 Task: Find connections with filter location Kreuzau with filter topic #customerrelationswith filter profile language German with filter current company Bira 91 with filter school Jobs for young freshers in Vellore with filter industry Forestry and Logging with filter service category Event Photography with filter keywords title Restaurant Chain Executive
Action: Mouse moved to (483, 60)
Screenshot: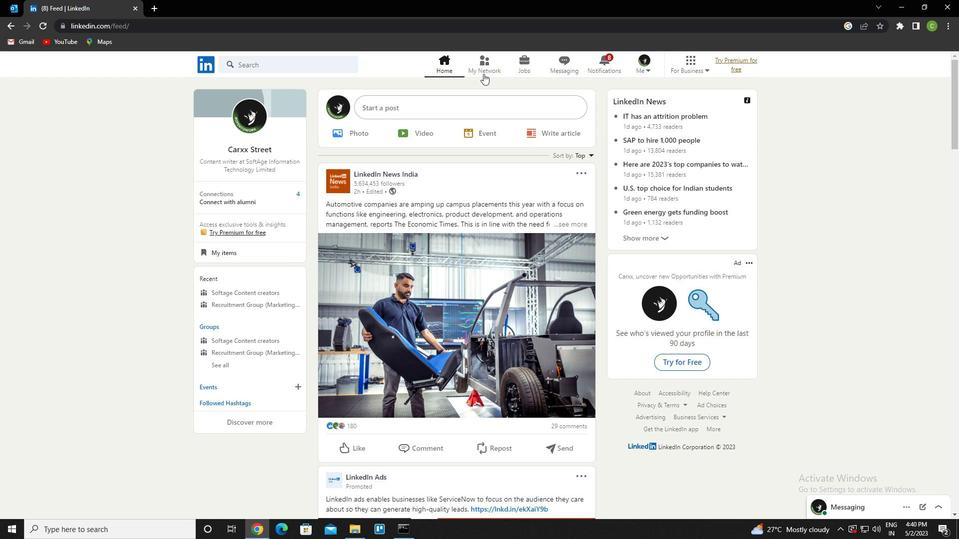 
Action: Mouse pressed left at (483, 60)
Screenshot: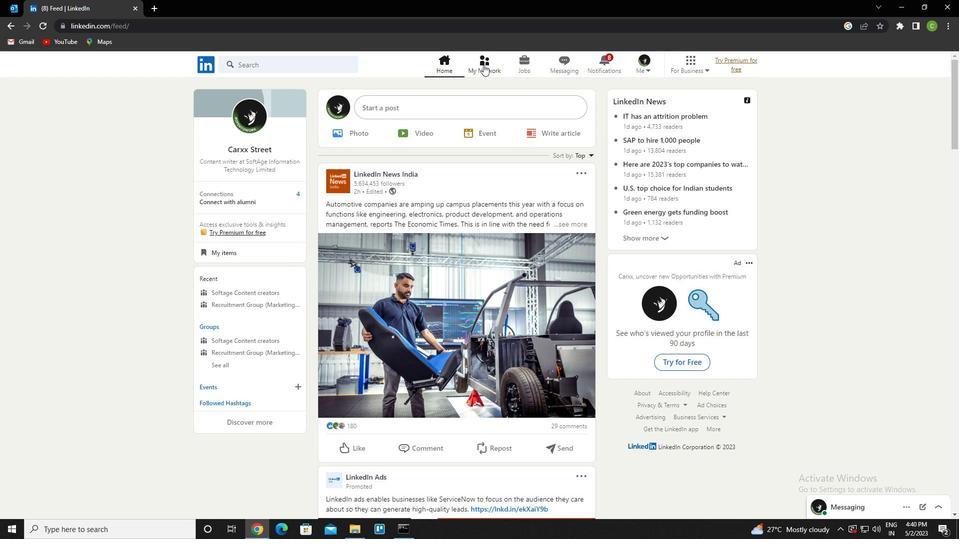 
Action: Mouse moved to (263, 112)
Screenshot: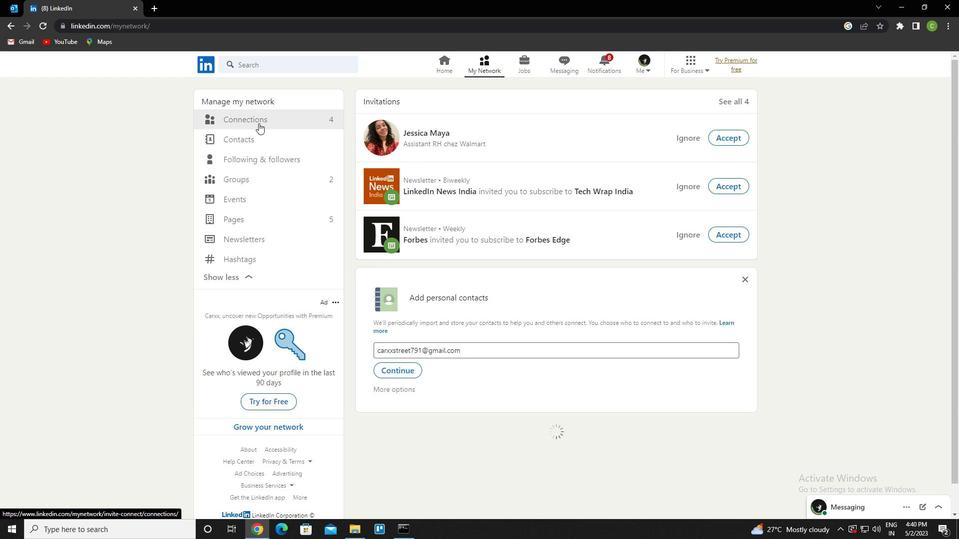 
Action: Mouse pressed left at (263, 112)
Screenshot: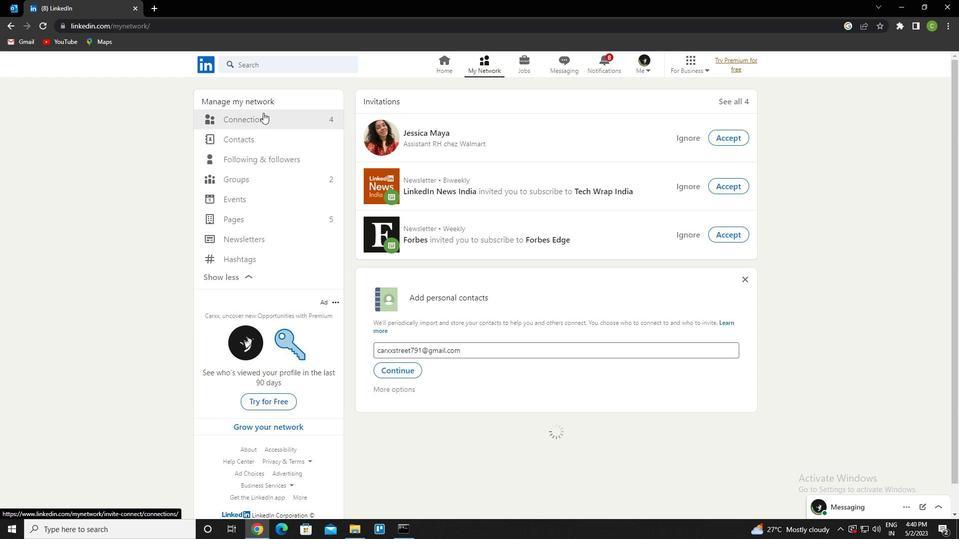 
Action: Mouse moved to (298, 119)
Screenshot: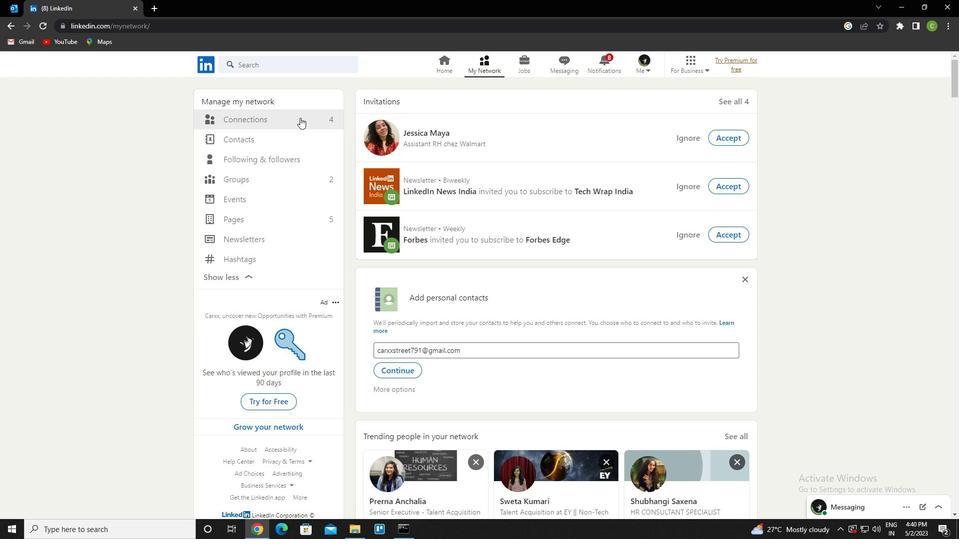 
Action: Mouse pressed left at (298, 119)
Screenshot: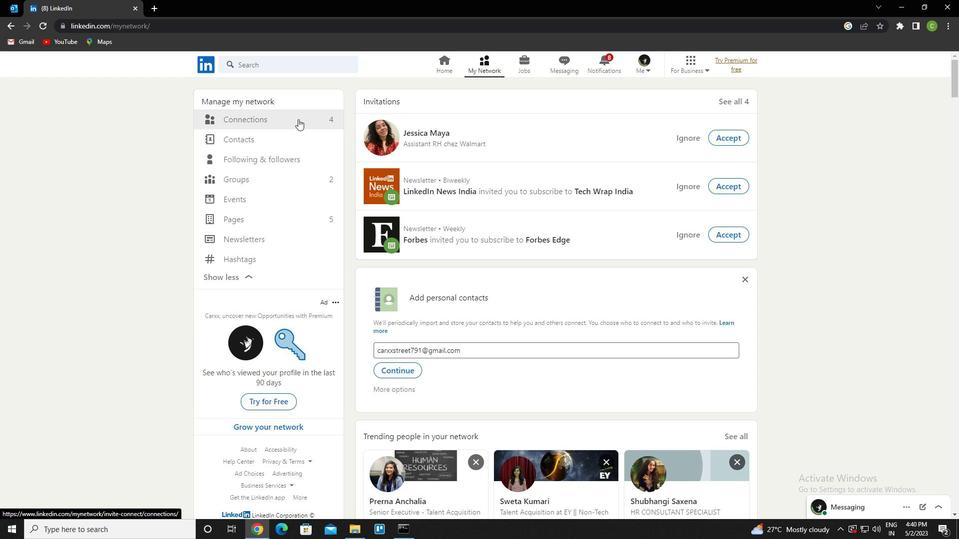 
Action: Mouse moved to (563, 121)
Screenshot: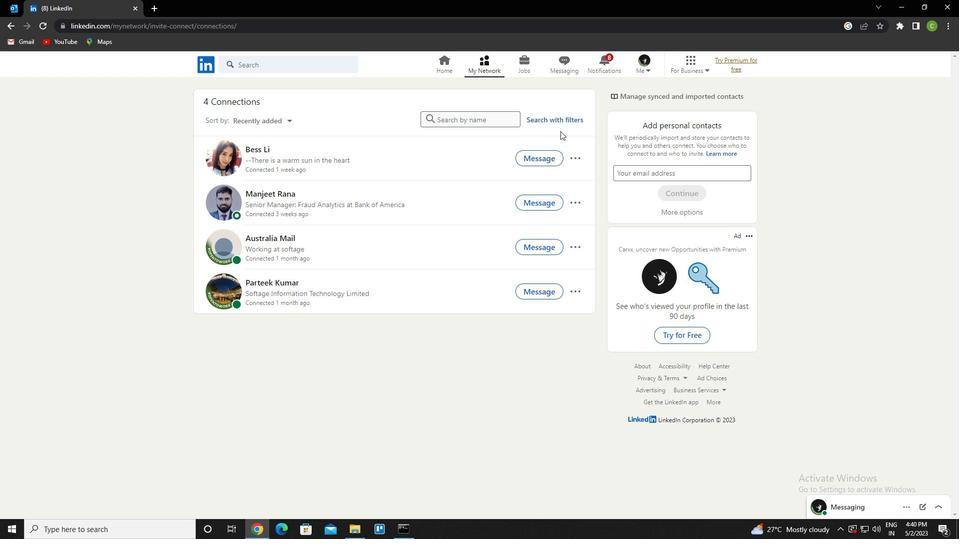 
Action: Mouse pressed left at (563, 121)
Screenshot: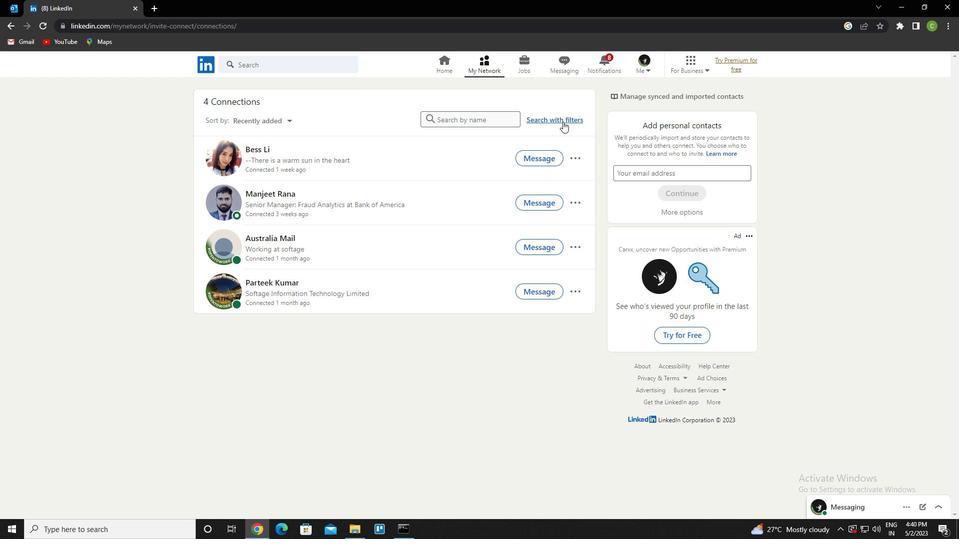 
Action: Mouse moved to (513, 94)
Screenshot: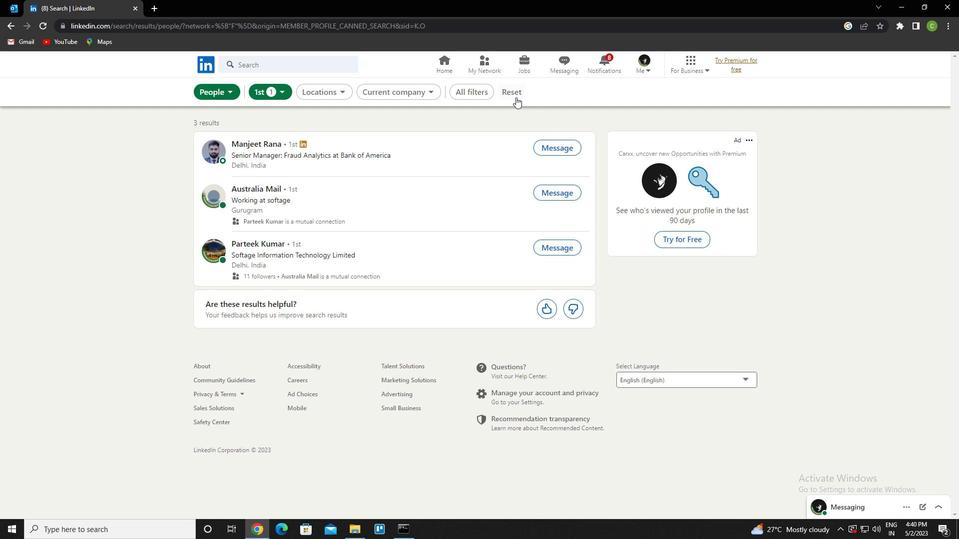 
Action: Mouse pressed left at (513, 94)
Screenshot: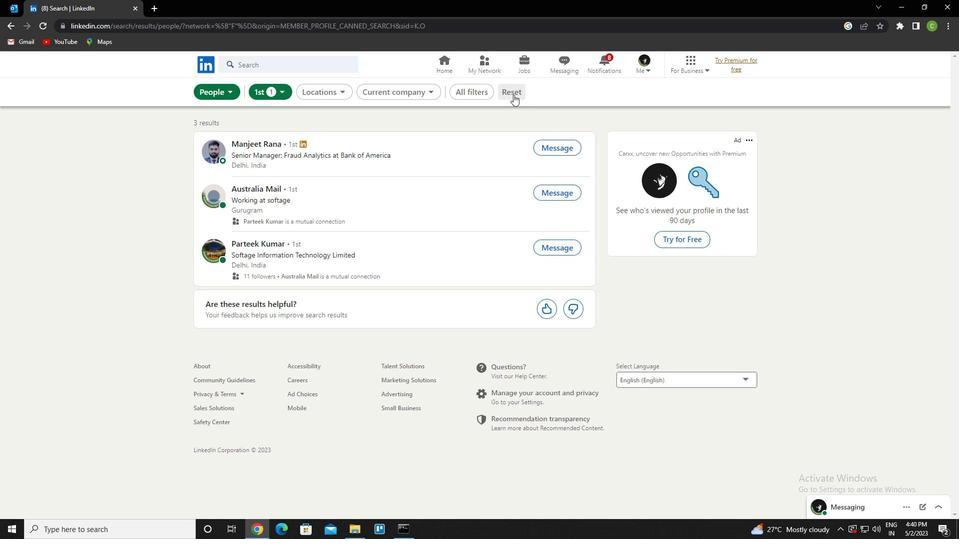 
Action: Mouse moved to (503, 93)
Screenshot: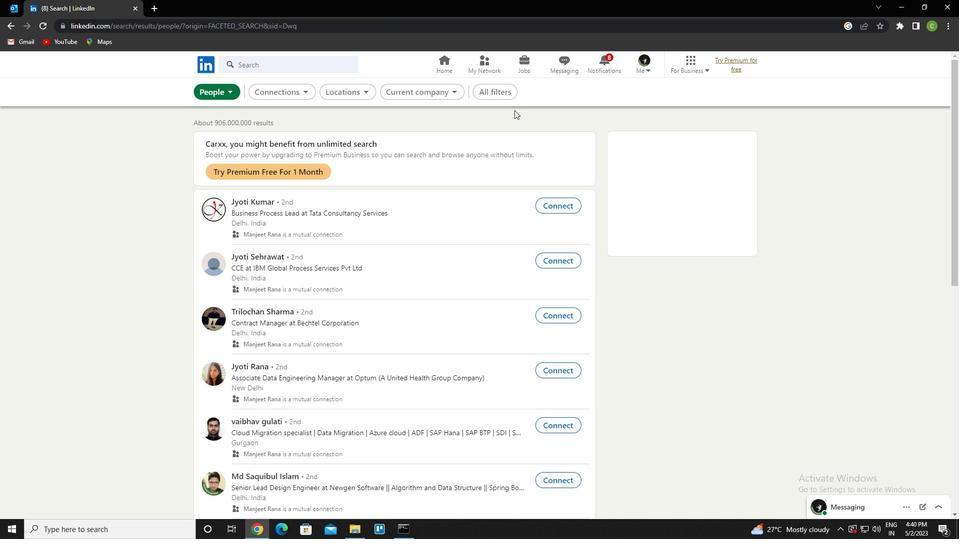
Action: Mouse pressed left at (503, 93)
Screenshot: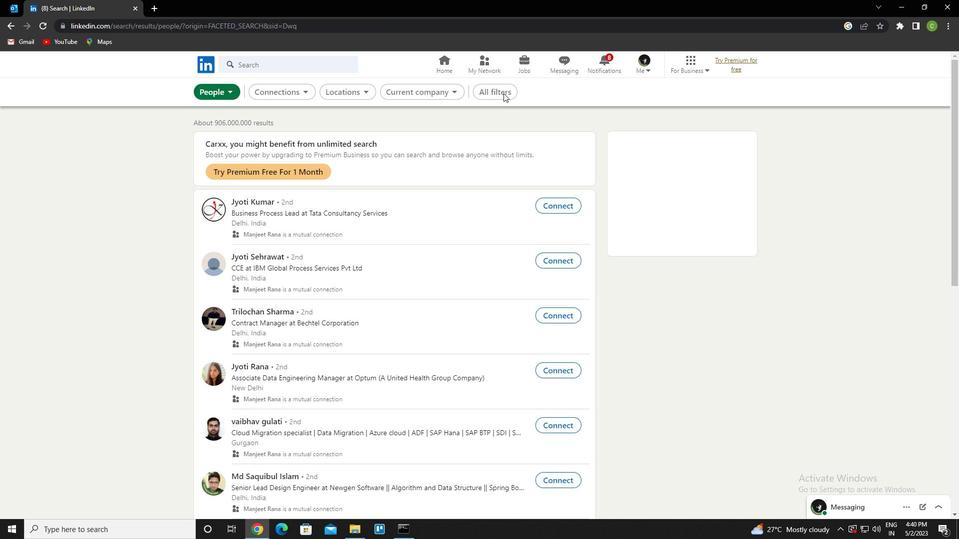 
Action: Mouse moved to (839, 337)
Screenshot: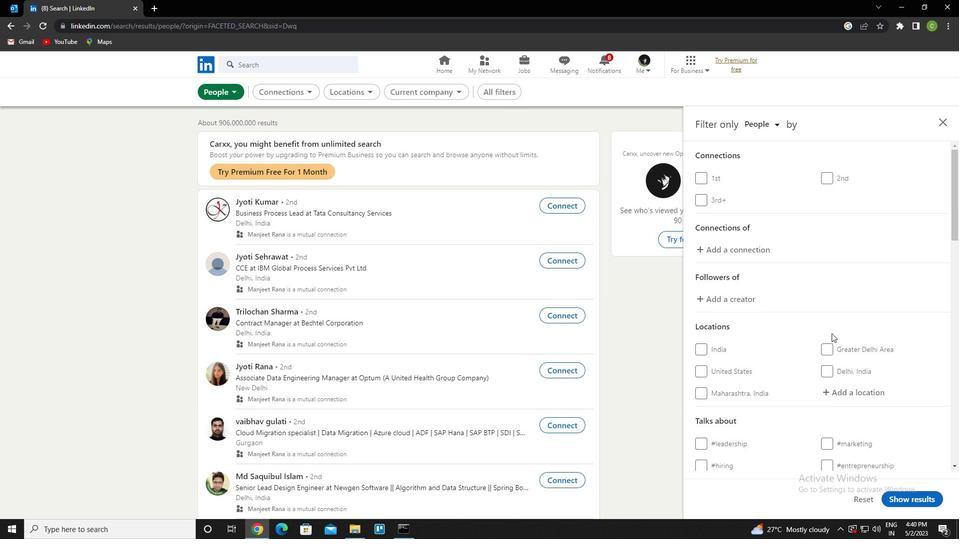
Action: Mouse scrolled (839, 336) with delta (0, 0)
Screenshot: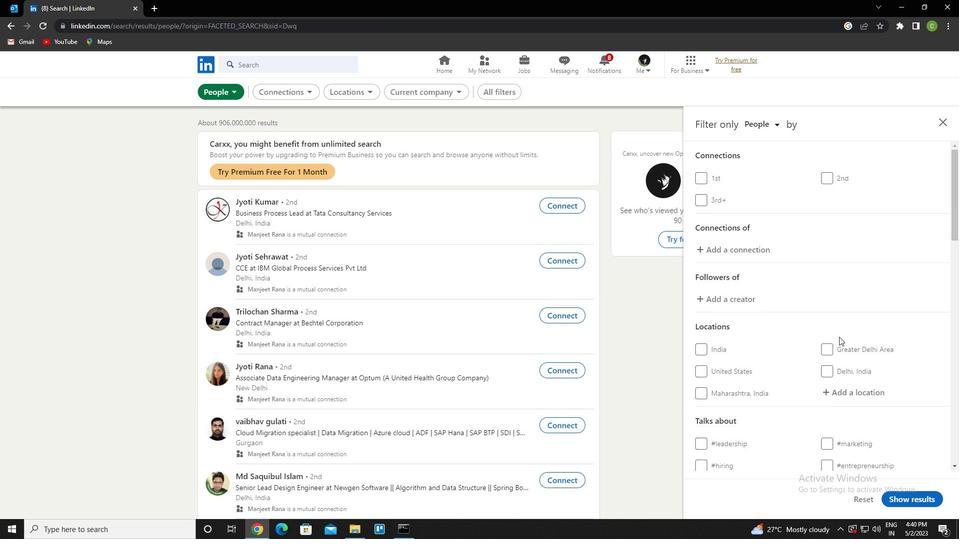 
Action: Mouse scrolled (839, 336) with delta (0, 0)
Screenshot: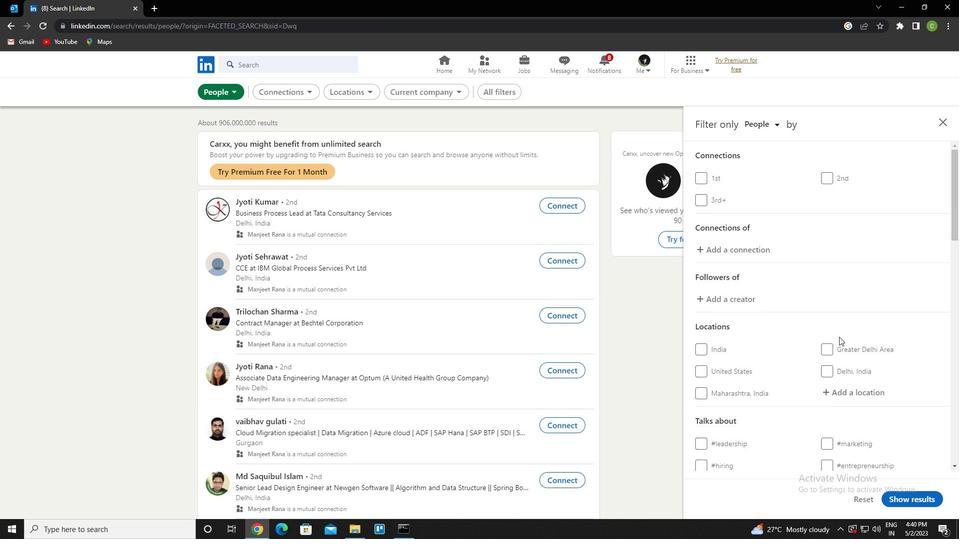 
Action: Mouse moved to (850, 294)
Screenshot: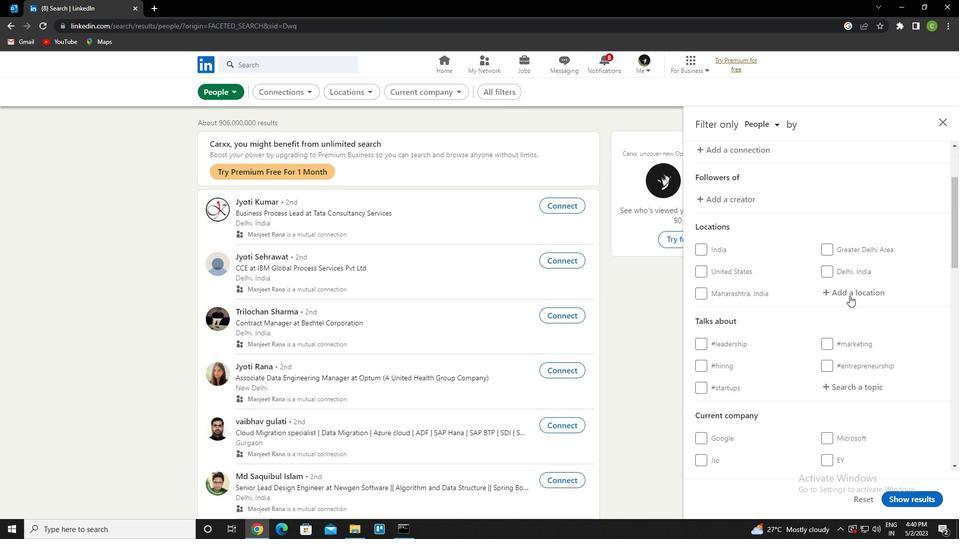 
Action: Mouse pressed left at (850, 294)
Screenshot: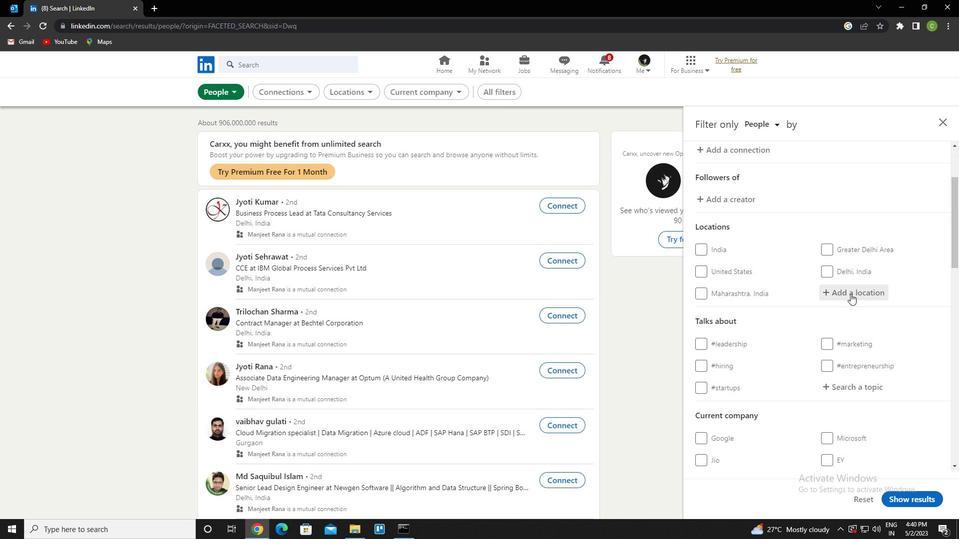 
Action: Key pressed <Key.caps_lock>k<Key.caps_lock>reuzau<Key.down><Key.enter>
Screenshot: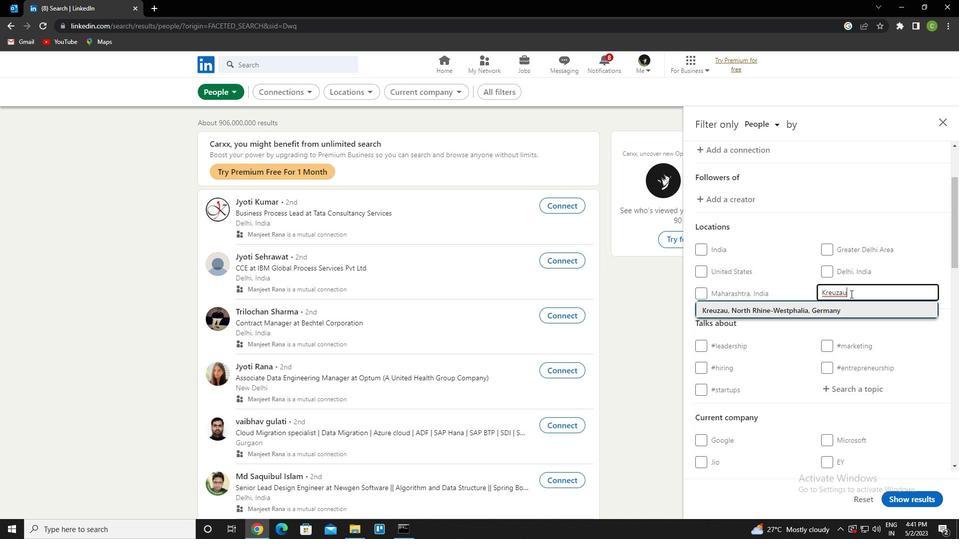 
Action: Mouse scrolled (850, 293) with delta (0, 0)
Screenshot: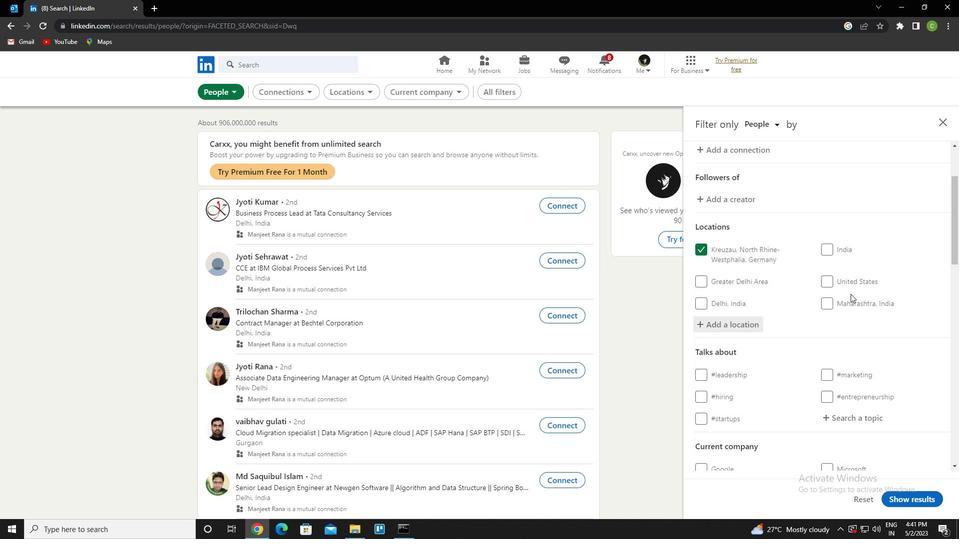
Action: Mouse moved to (848, 366)
Screenshot: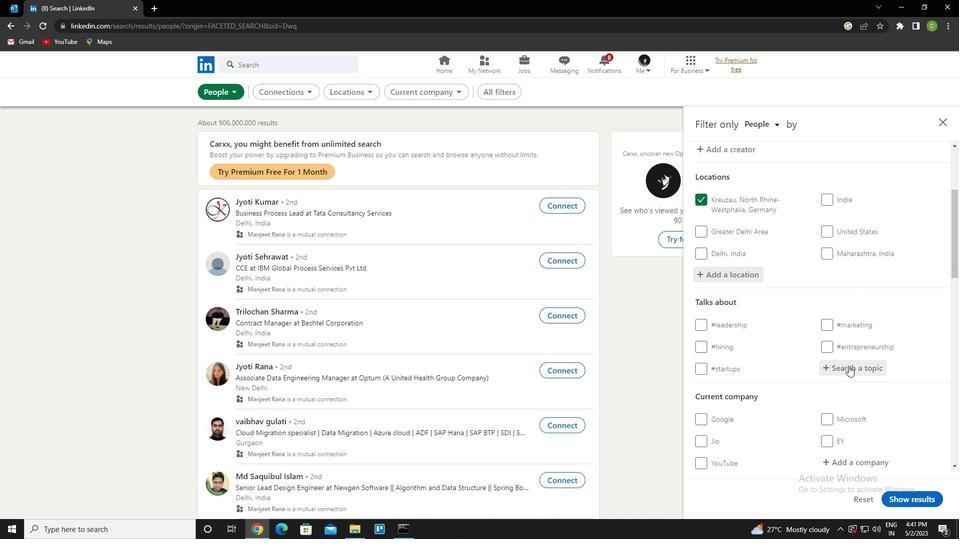 
Action: Mouse pressed left at (848, 366)
Screenshot: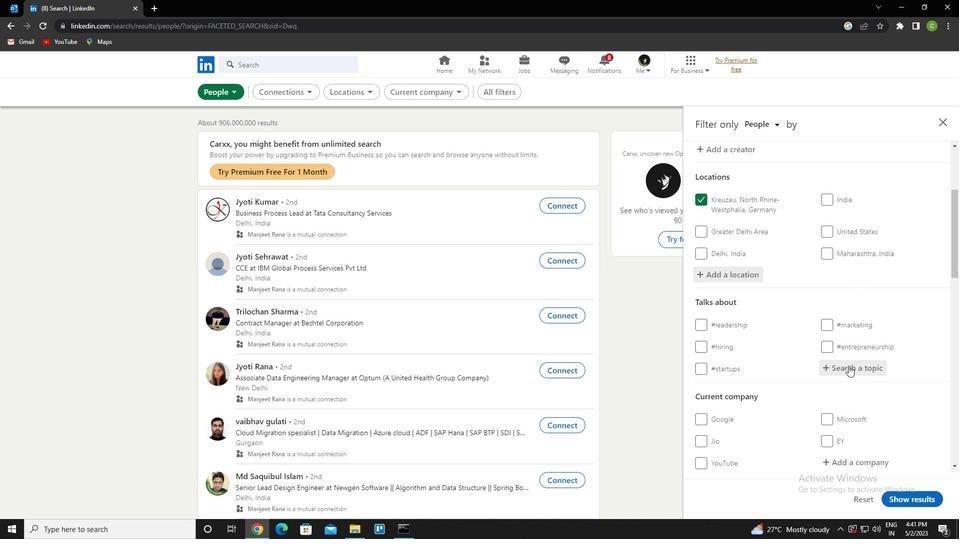 
Action: Key pressed customerrelation<Key.down><Key.enter>
Screenshot: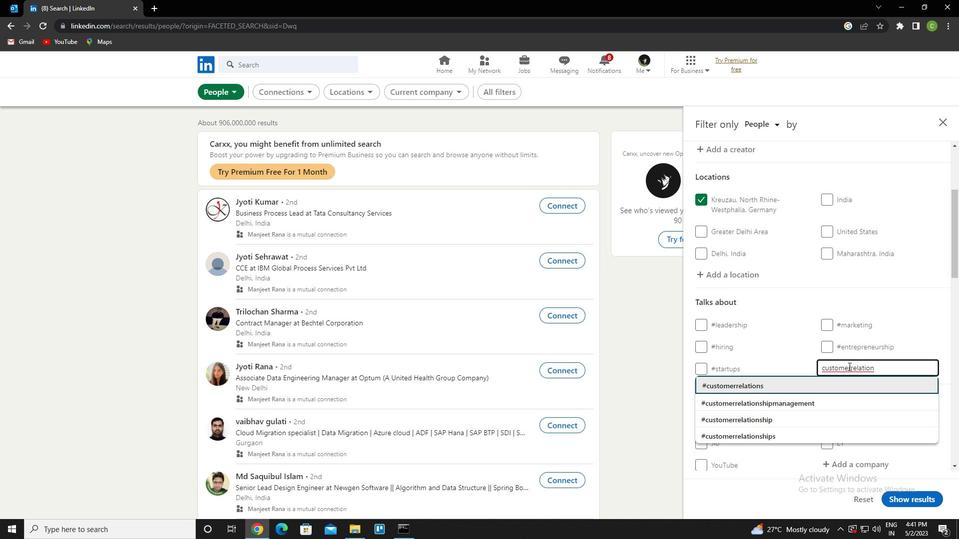 
Action: Mouse scrolled (848, 366) with delta (0, 0)
Screenshot: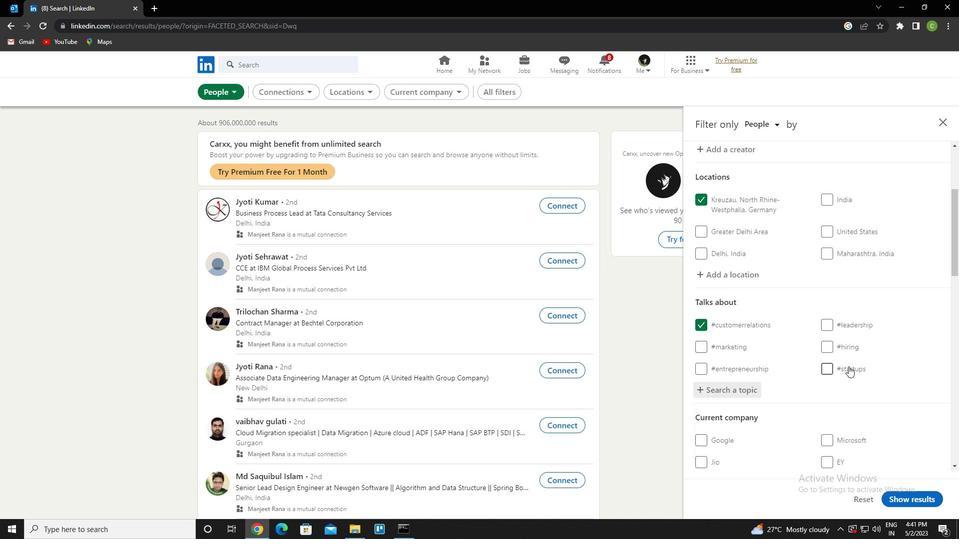 
Action: Mouse scrolled (848, 366) with delta (0, 0)
Screenshot: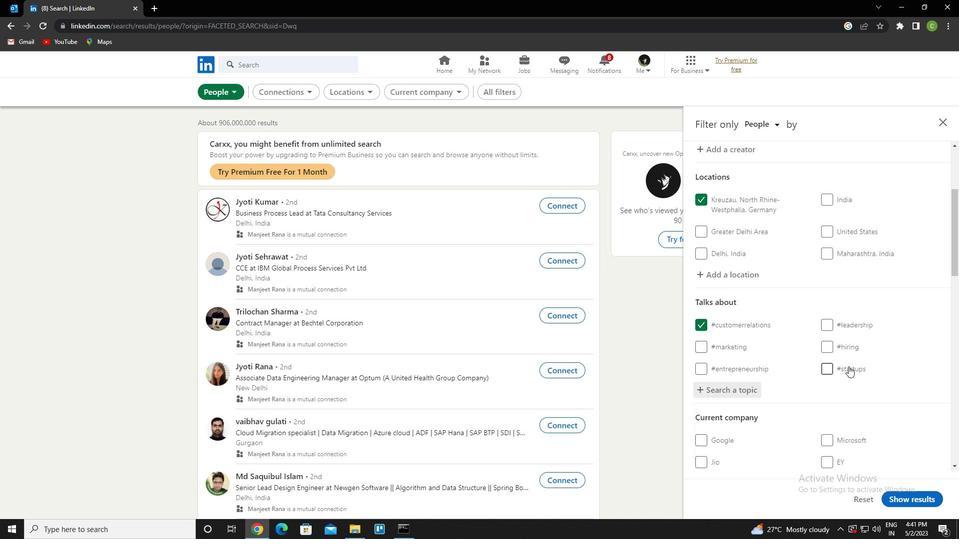 
Action: Mouse scrolled (848, 366) with delta (0, 0)
Screenshot: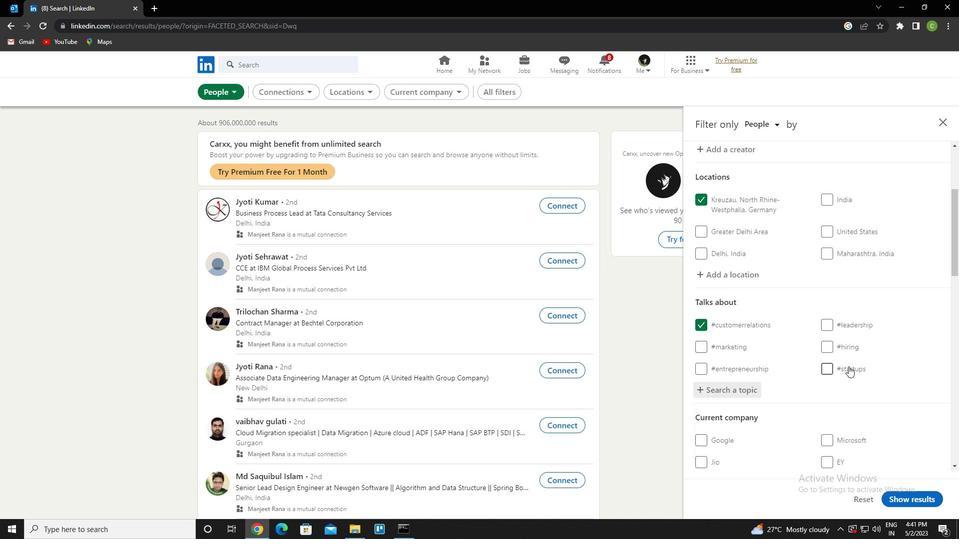 
Action: Mouse scrolled (848, 366) with delta (0, 0)
Screenshot: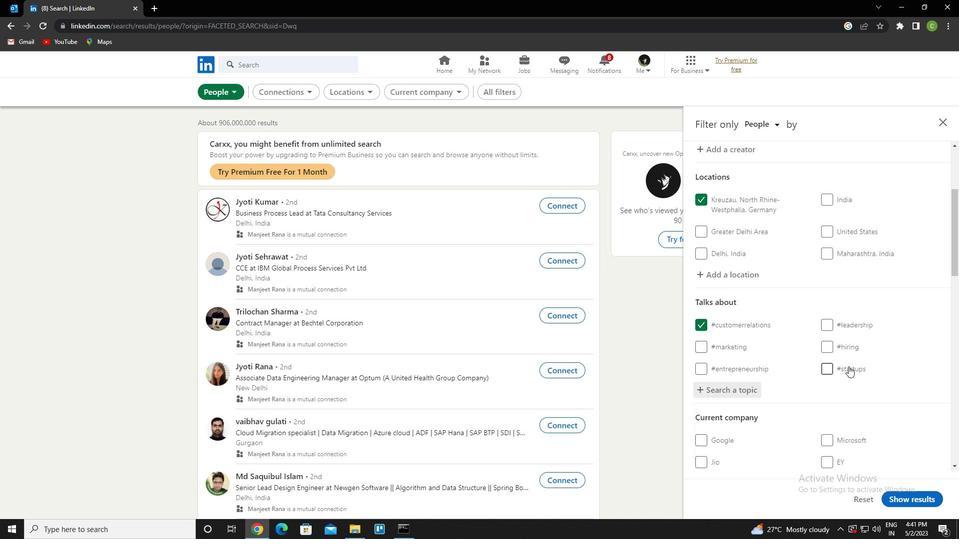 
Action: Mouse scrolled (848, 366) with delta (0, 0)
Screenshot: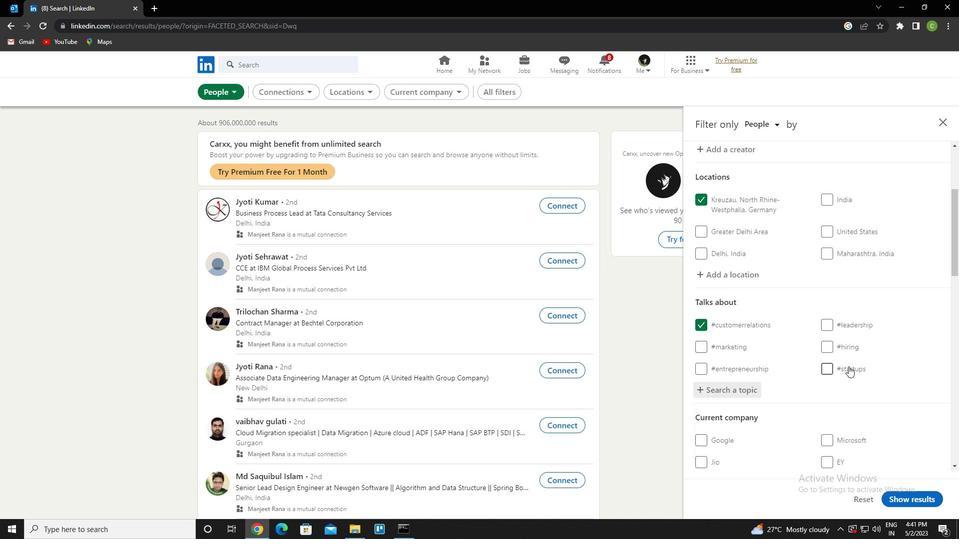 
Action: Mouse scrolled (848, 366) with delta (0, 0)
Screenshot: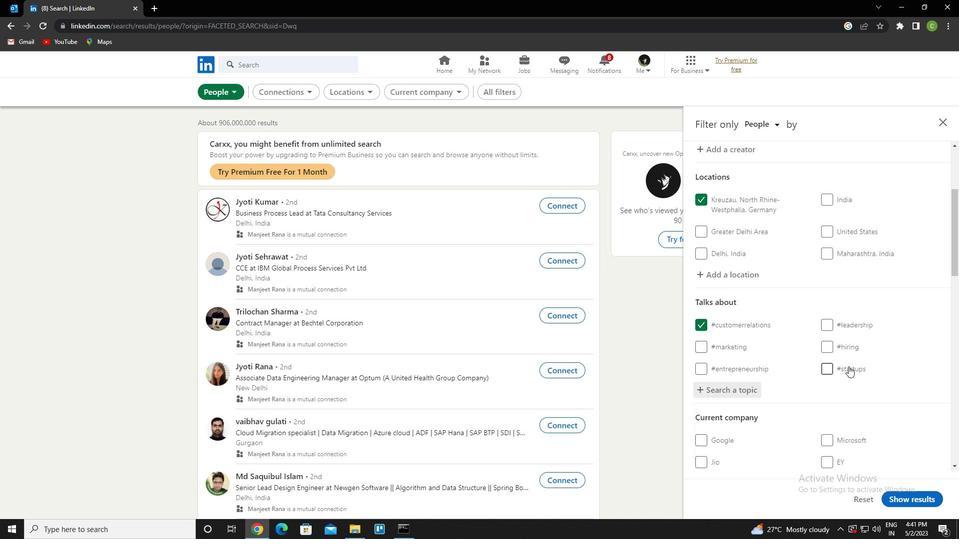 
Action: Mouse scrolled (848, 366) with delta (0, 0)
Screenshot: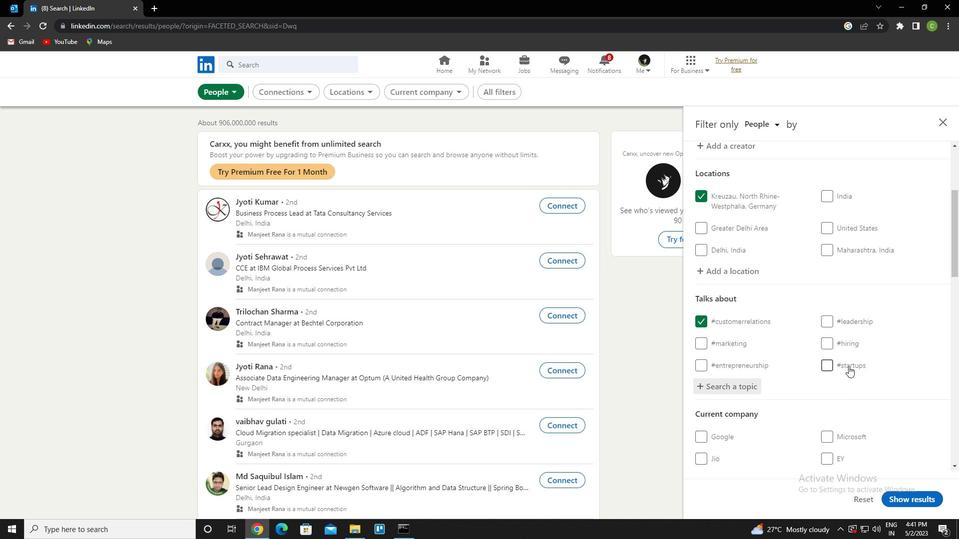
Action: Mouse scrolled (848, 366) with delta (0, 0)
Screenshot: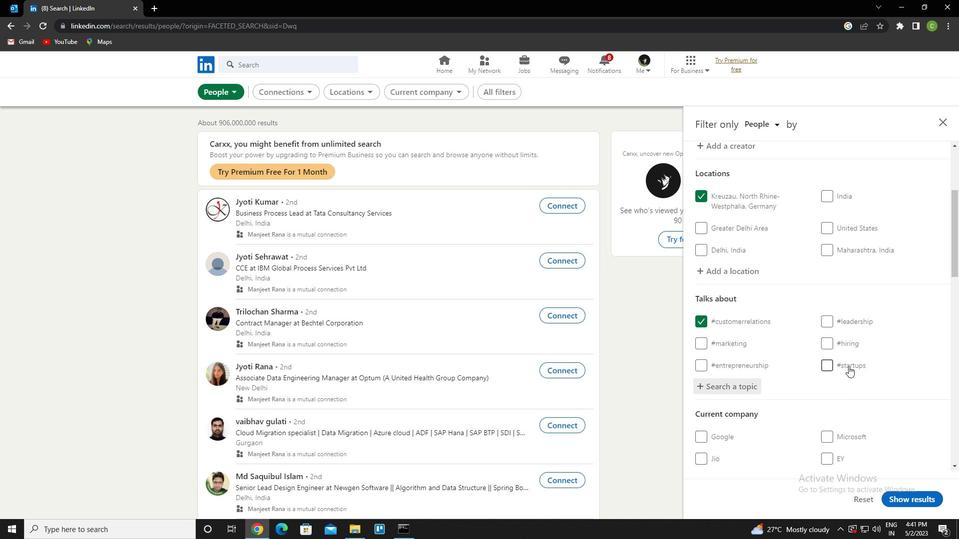 
Action: Mouse scrolled (848, 366) with delta (0, 0)
Screenshot: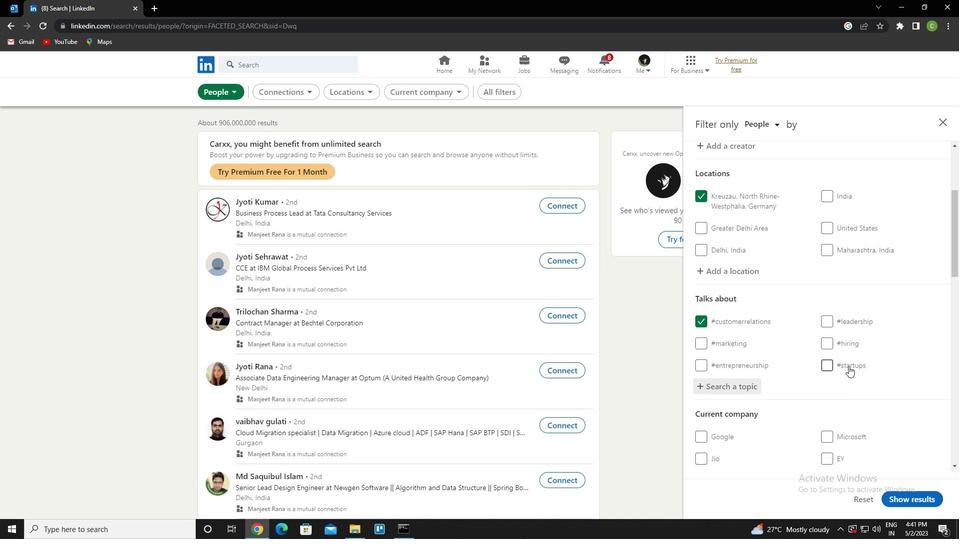 
Action: Mouse moved to (706, 427)
Screenshot: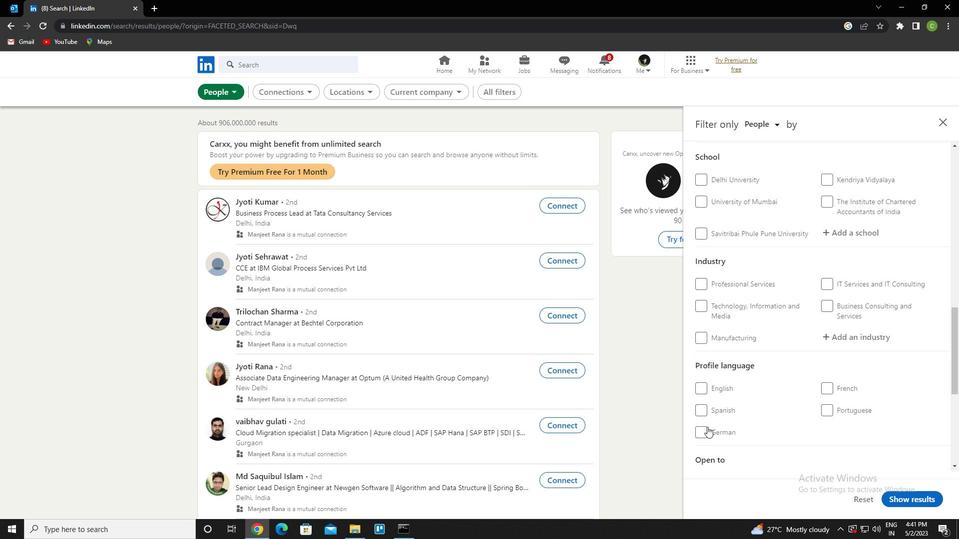 
Action: Mouse pressed left at (706, 427)
Screenshot: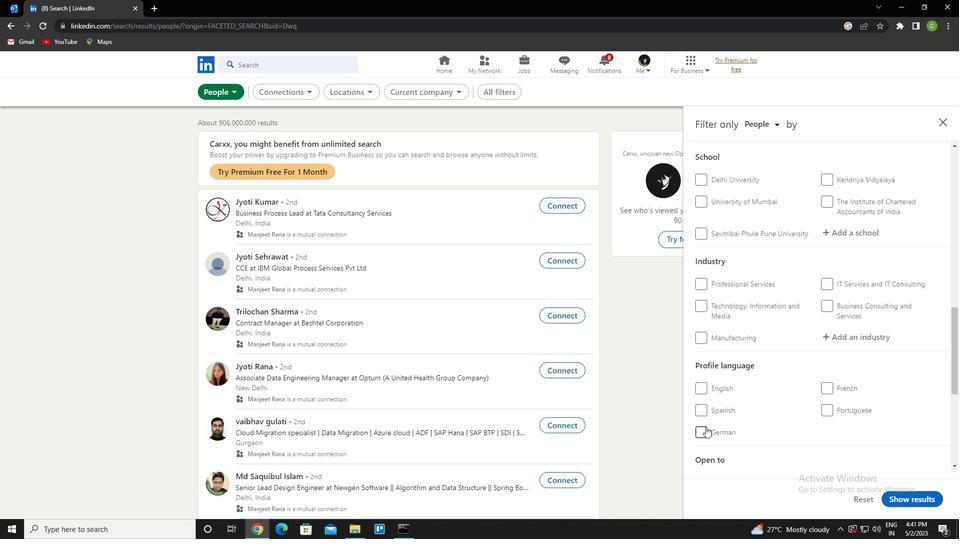 
Action: Mouse moved to (758, 412)
Screenshot: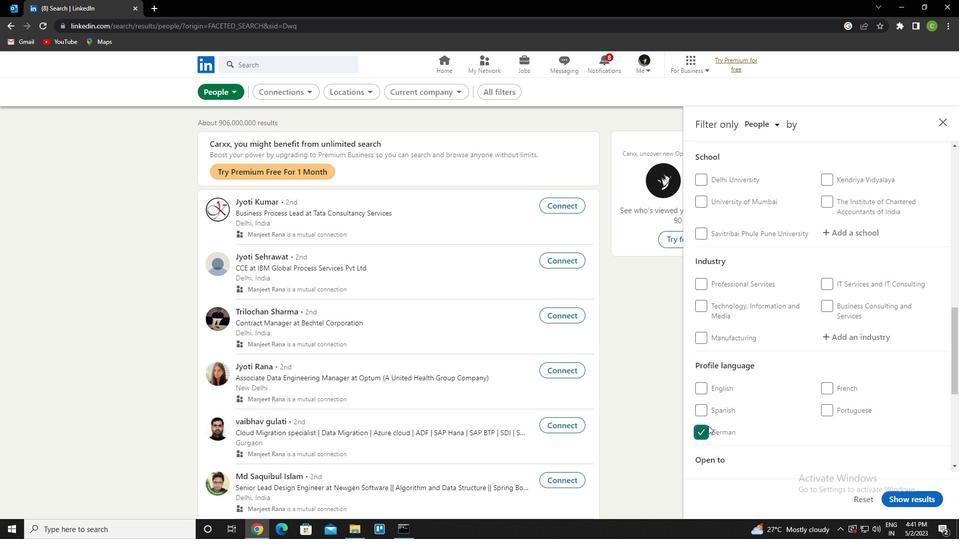 
Action: Mouse scrolled (758, 413) with delta (0, 0)
Screenshot: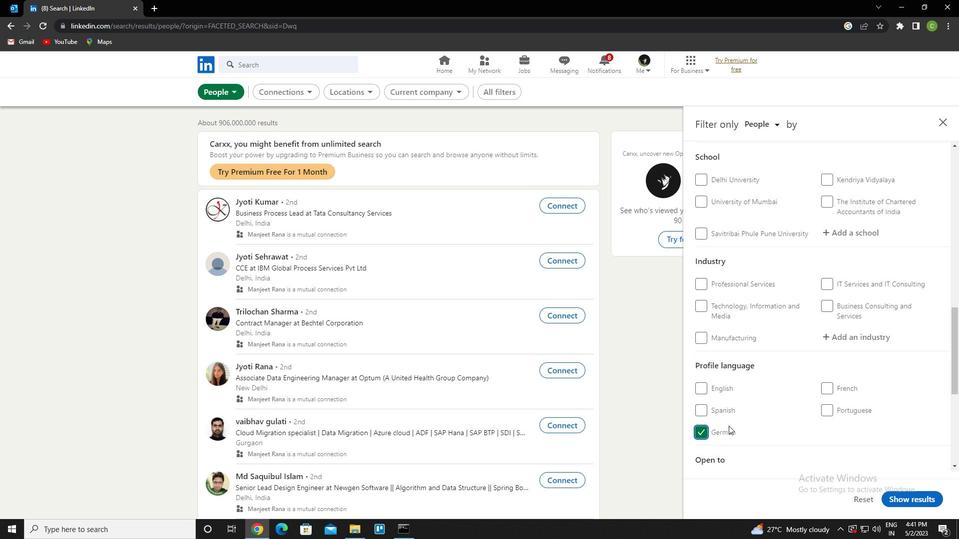 
Action: Mouse scrolled (758, 413) with delta (0, 0)
Screenshot: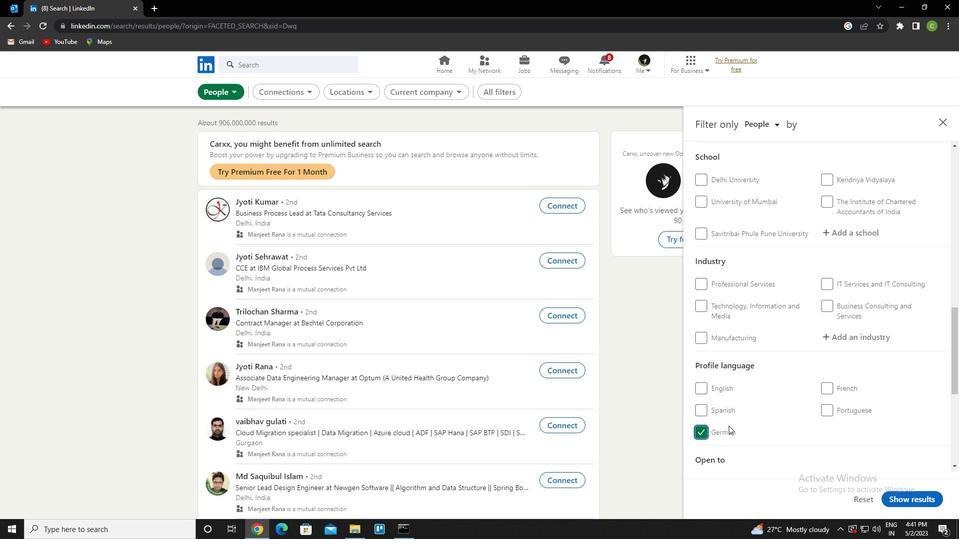 
Action: Mouse scrolled (758, 413) with delta (0, 0)
Screenshot: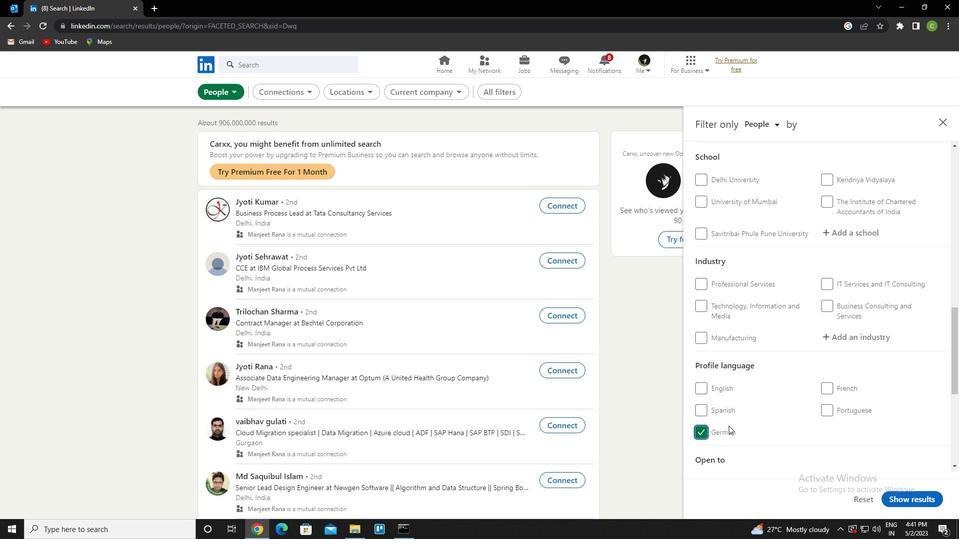 
Action: Mouse scrolled (758, 413) with delta (0, 0)
Screenshot: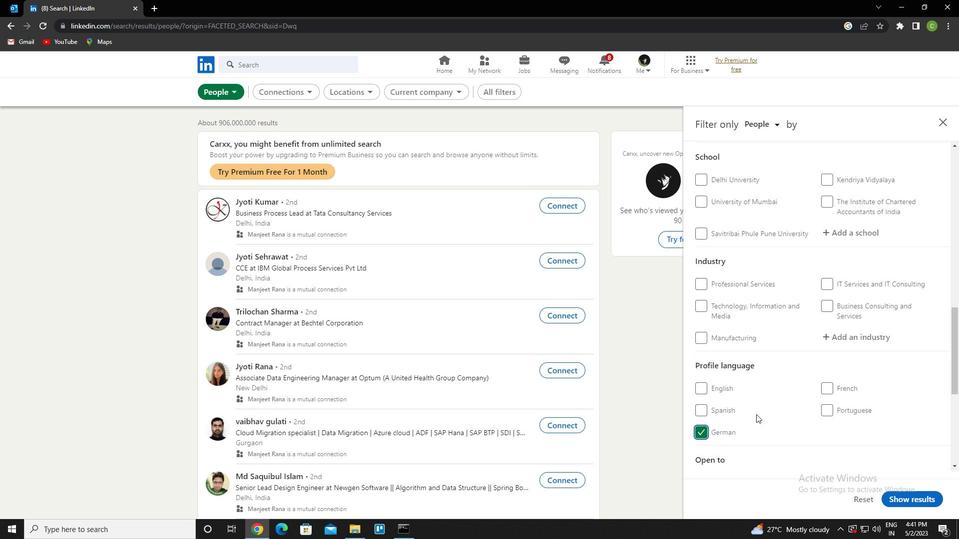 
Action: Mouse scrolled (758, 413) with delta (0, 0)
Screenshot: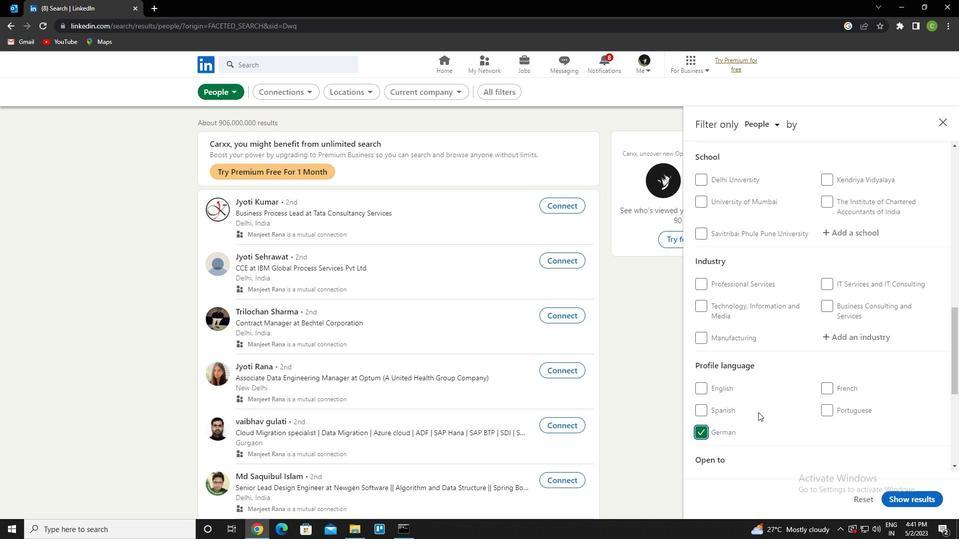 
Action: Mouse scrolled (758, 413) with delta (0, 0)
Screenshot: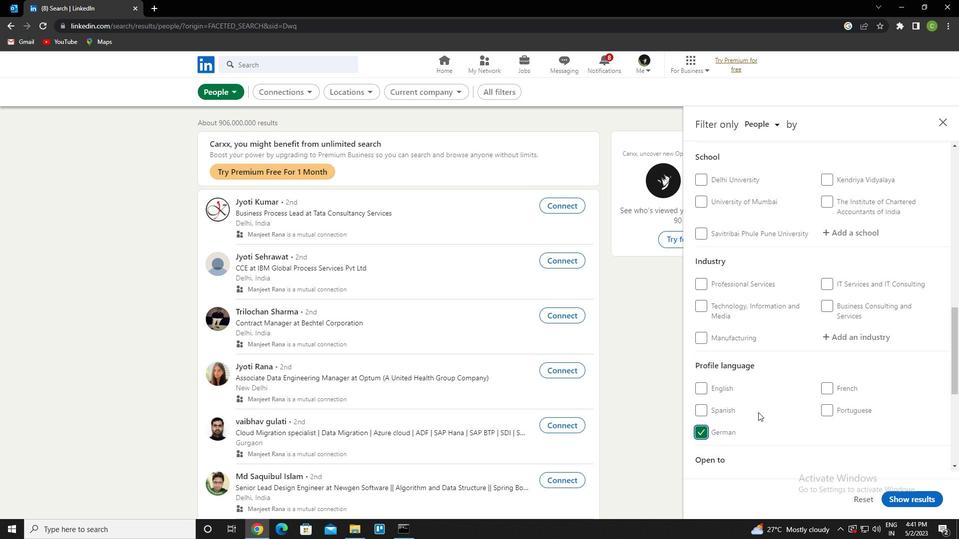 
Action: Mouse moved to (846, 330)
Screenshot: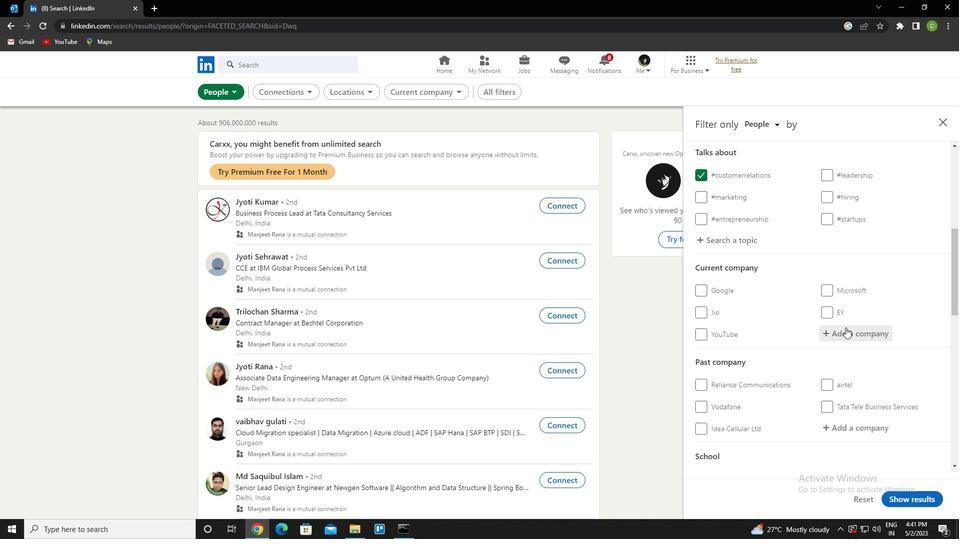 
Action: Mouse pressed left at (846, 330)
Screenshot: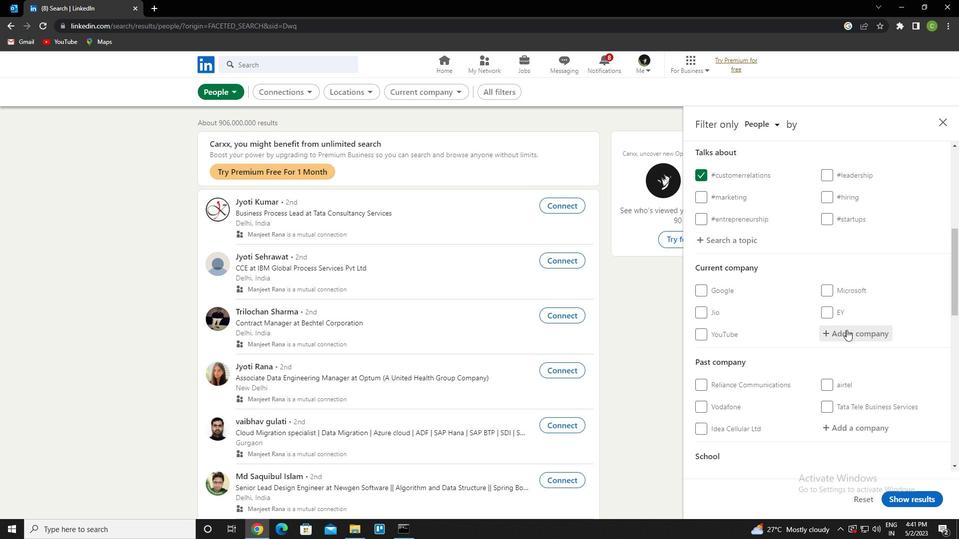 
Action: Key pressed <Key.caps_lock>b<Key.caps_lock>ira<Key.space>91<Key.down><Key.enter>
Screenshot: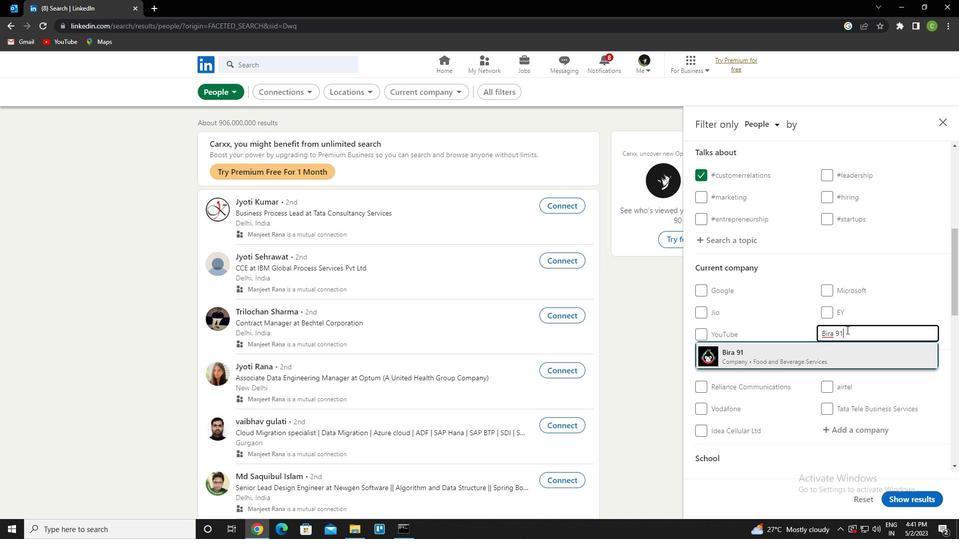 
Action: Mouse scrolled (846, 329) with delta (0, 0)
Screenshot: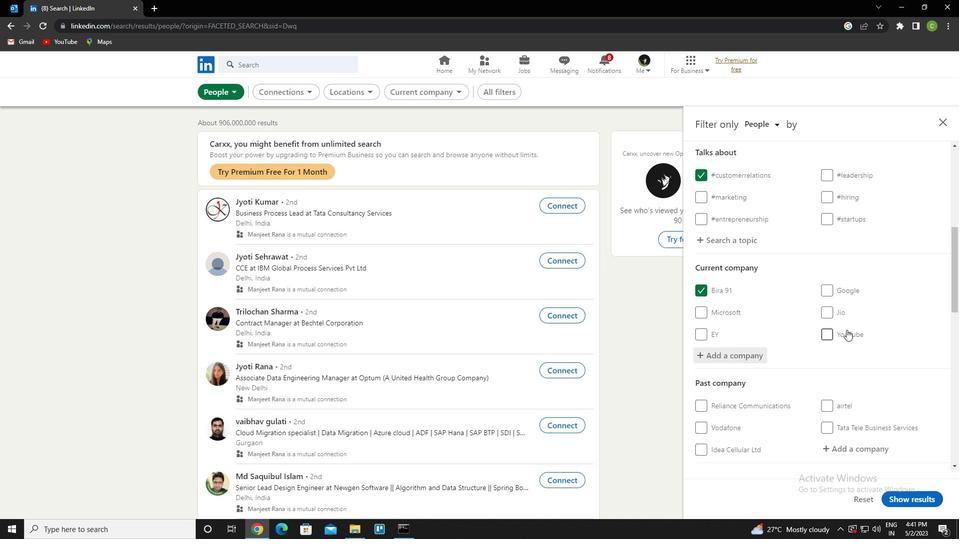 
Action: Mouse scrolled (846, 329) with delta (0, 0)
Screenshot: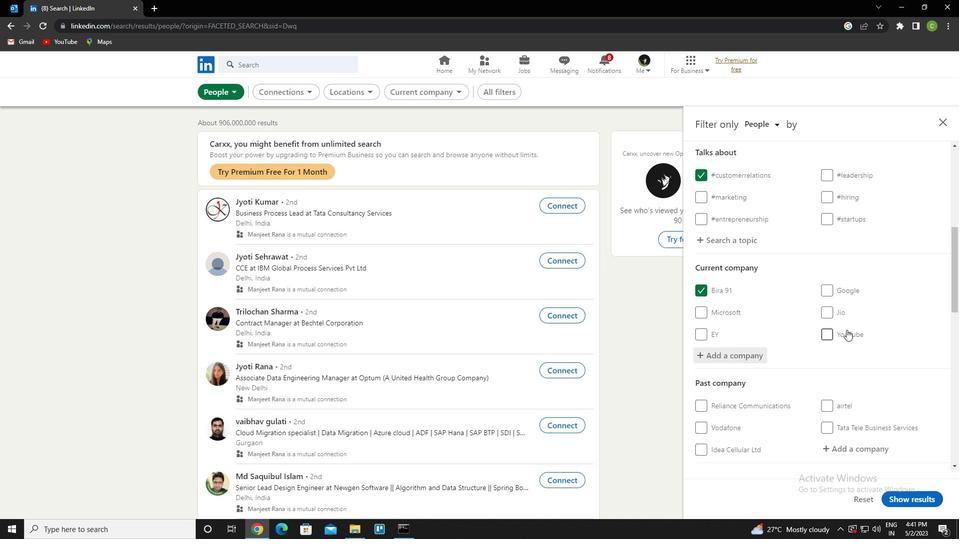 
Action: Mouse scrolled (846, 329) with delta (0, 0)
Screenshot: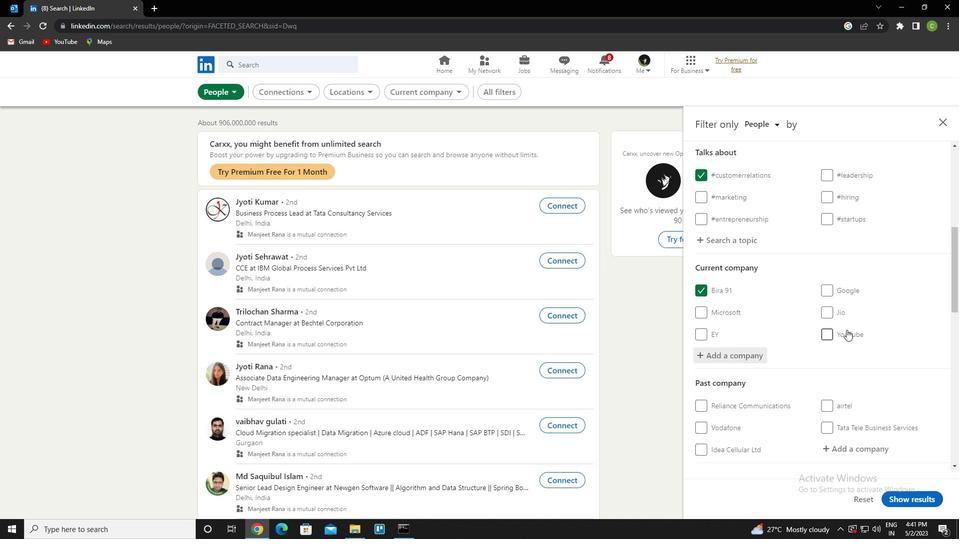 
Action: Mouse scrolled (846, 329) with delta (0, 0)
Screenshot: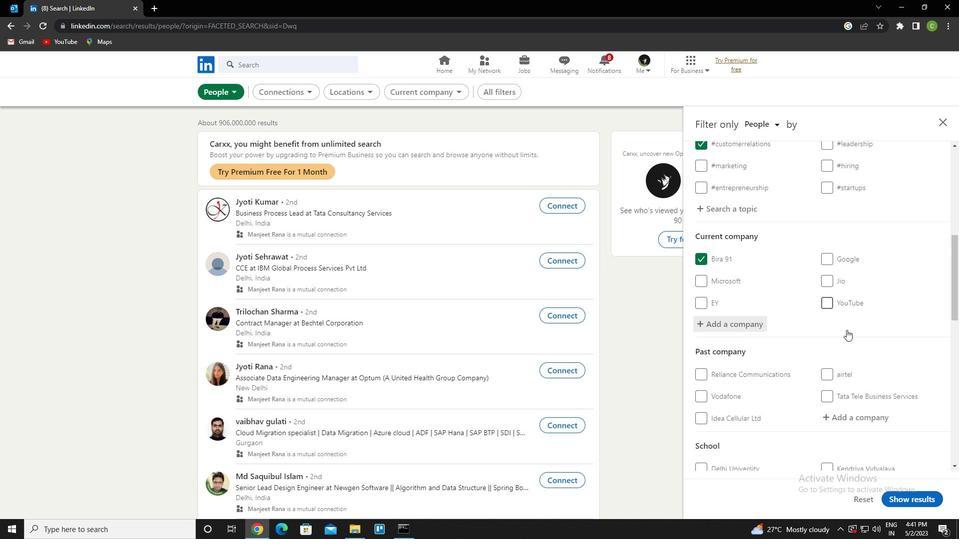 
Action: Mouse moved to (853, 356)
Screenshot: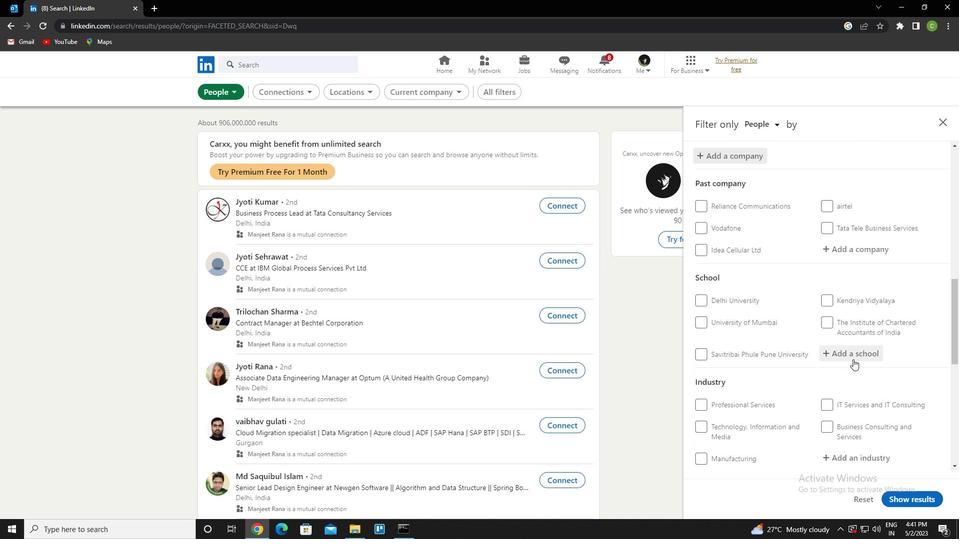 
Action: Mouse pressed left at (853, 356)
Screenshot: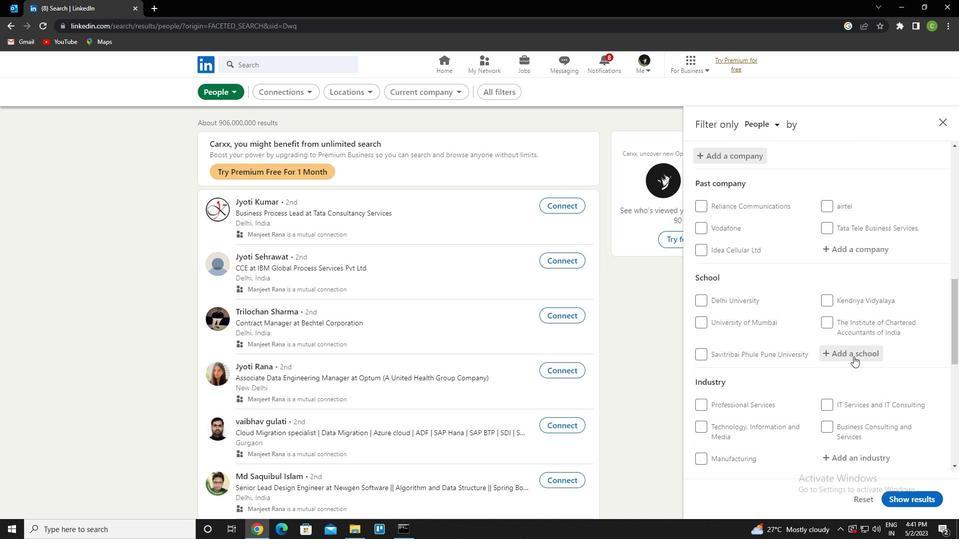 
Action: Key pressed <Key.caps_lock>j<Key.caps_lock>obs<Key.space>for<Key.space>youth<Key.space>freasher<Key.left><Key.left><Key.backspace><Key.backspace>ctrl+Ng
Screenshot: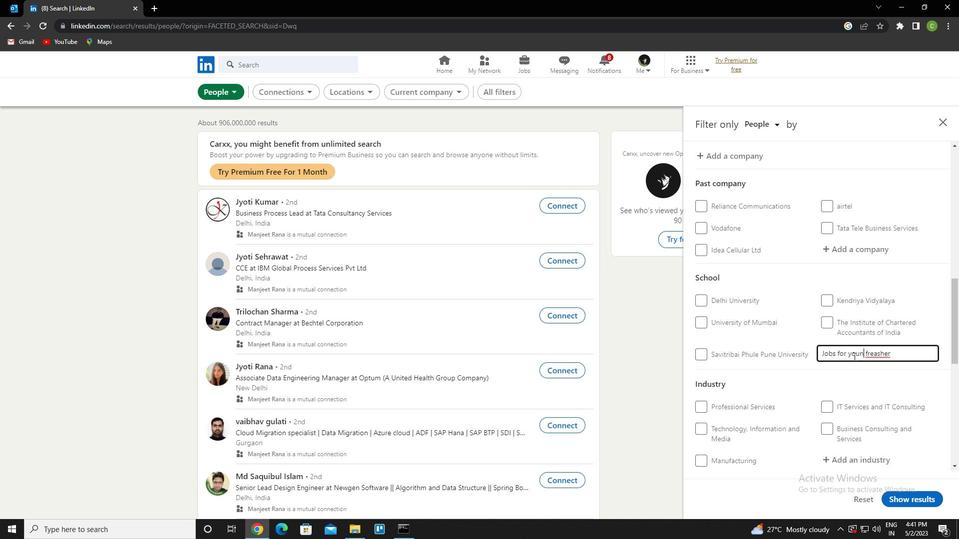 
Action: Mouse moved to (900, 351)
Screenshot: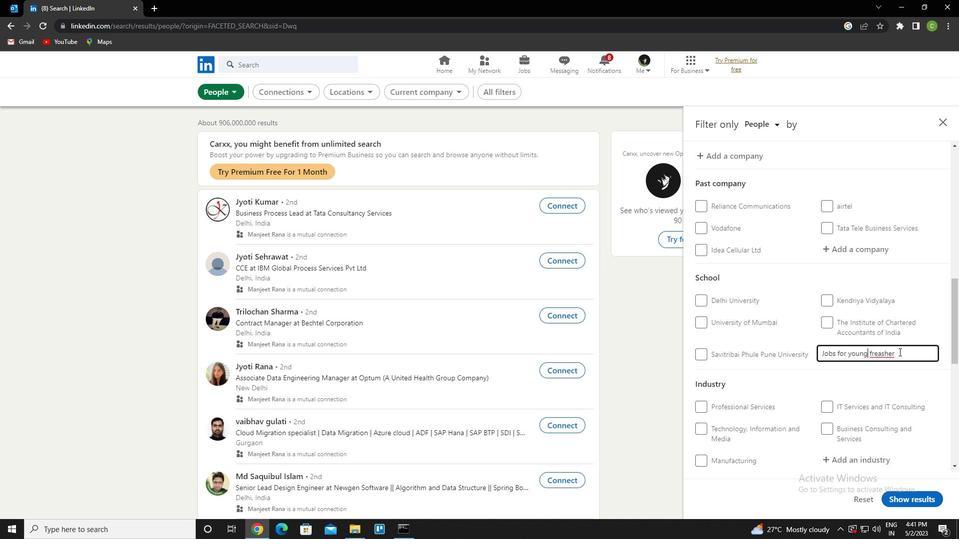 
Action: Mouse pressed left at (900, 351)
Screenshot: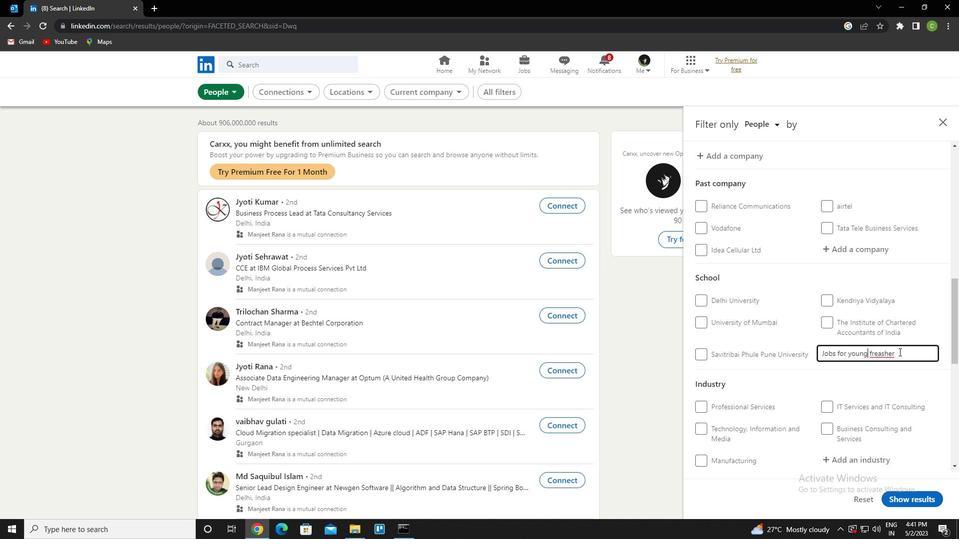 
Action: Mouse moved to (899, 351)
Screenshot: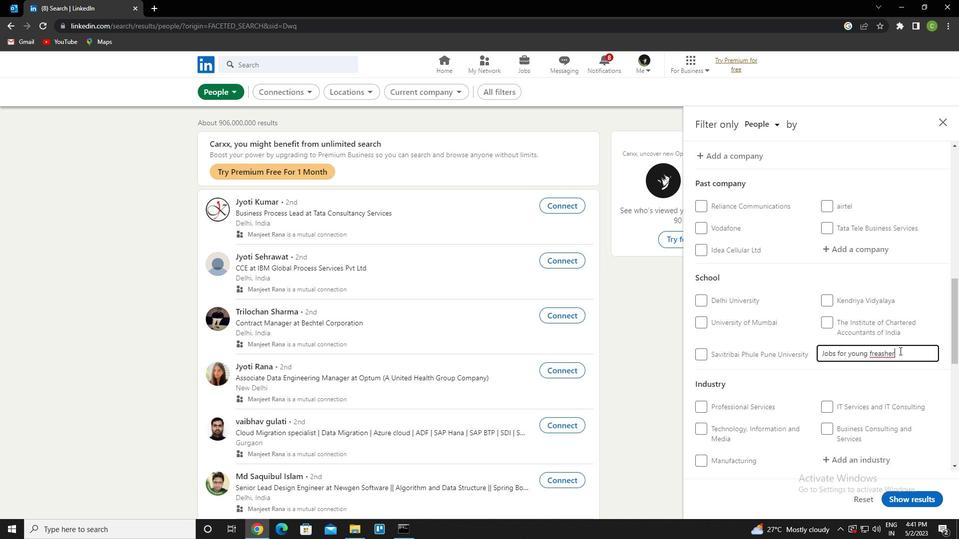 
Action: Key pressed <Key.backspace><Key.backspace><Key.backspace><Key.backspace><Key.backspace><Key.down><Key.down><Key.enter>
Screenshot: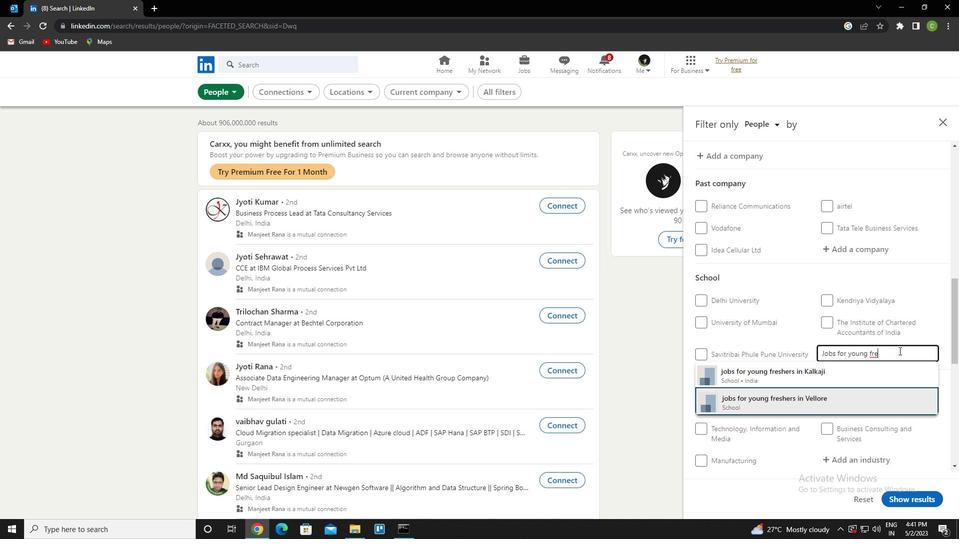 
Action: Mouse scrolled (899, 350) with delta (0, 0)
Screenshot: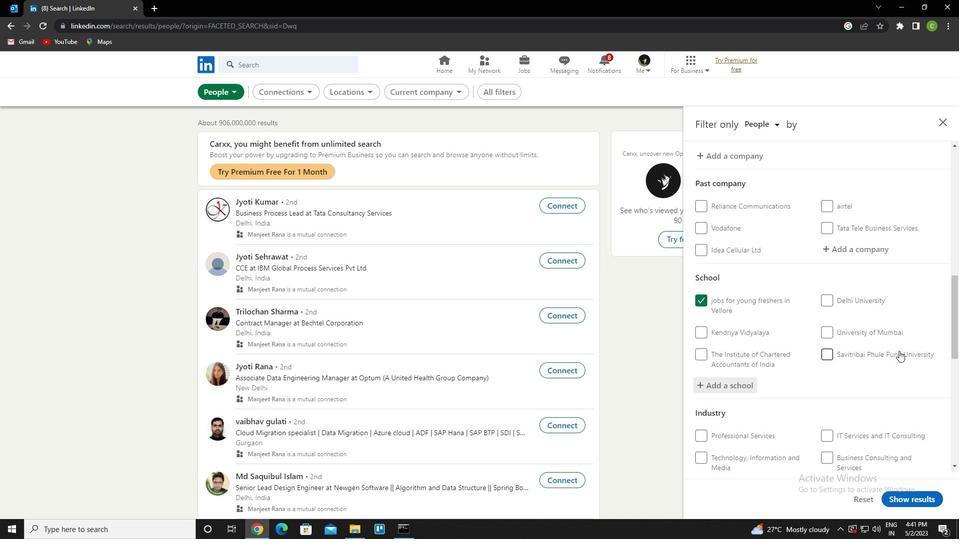 
Action: Mouse scrolled (899, 350) with delta (0, 0)
Screenshot: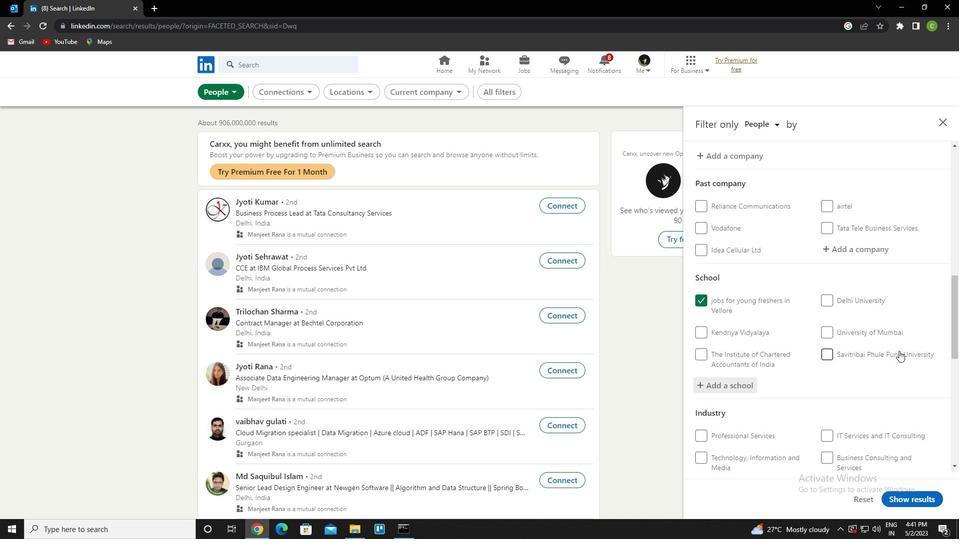 
Action: Mouse moved to (899, 351)
Screenshot: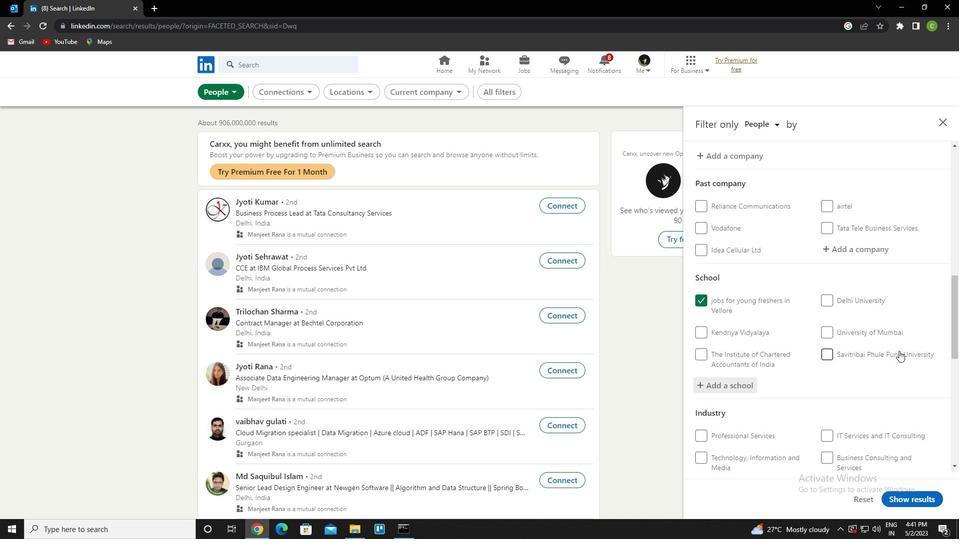 
Action: Mouse scrolled (899, 350) with delta (0, 0)
Screenshot: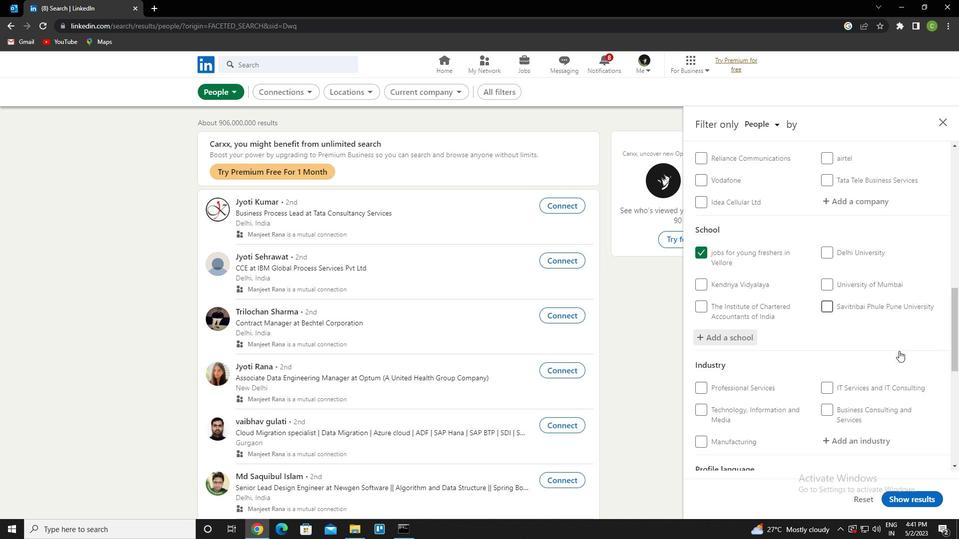 
Action: Mouse moved to (885, 351)
Screenshot: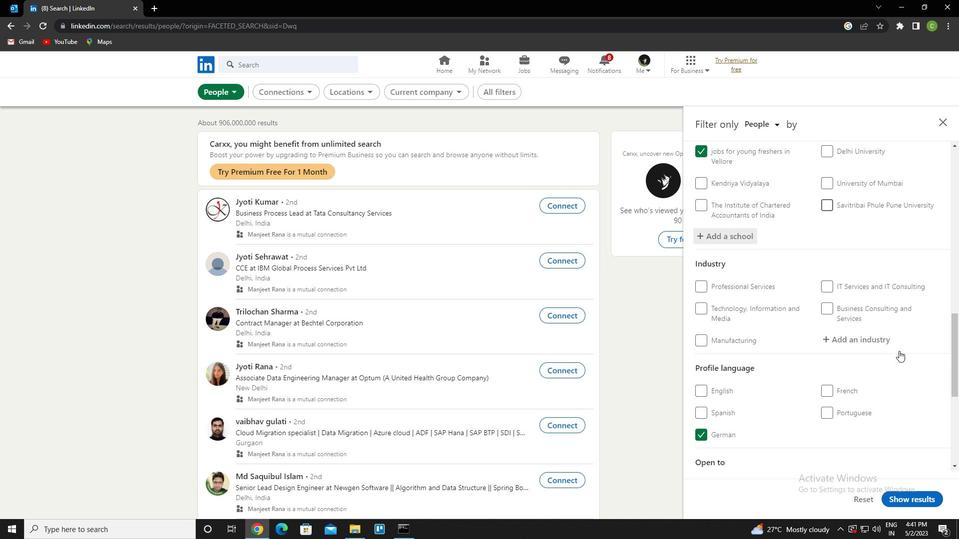 
Action: Mouse scrolled (885, 351) with delta (0, 0)
Screenshot: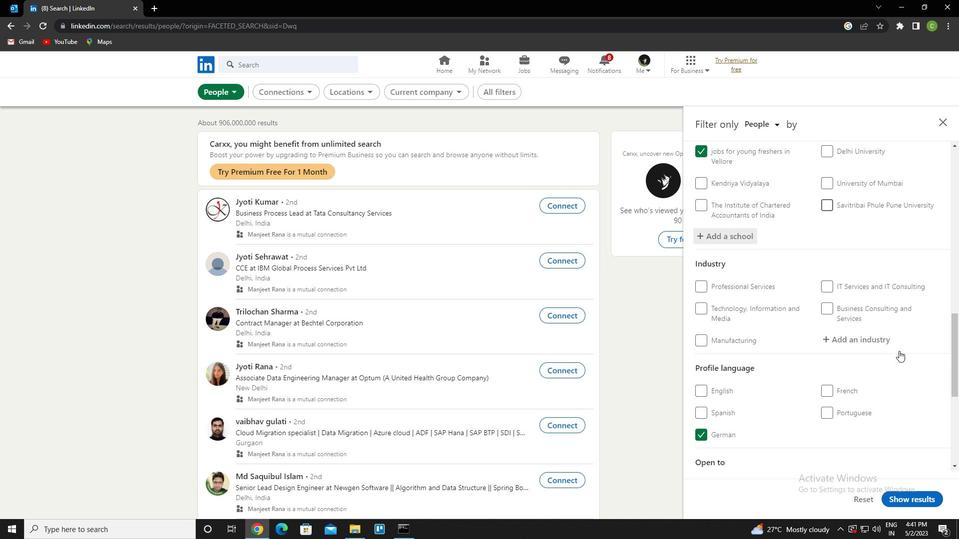 
Action: Mouse moved to (861, 292)
Screenshot: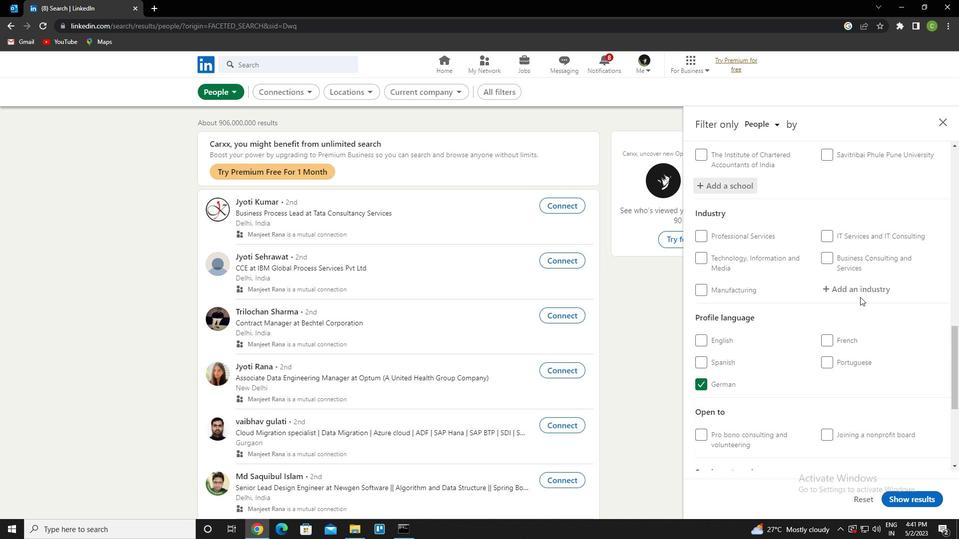 
Action: Mouse pressed left at (861, 292)
Screenshot: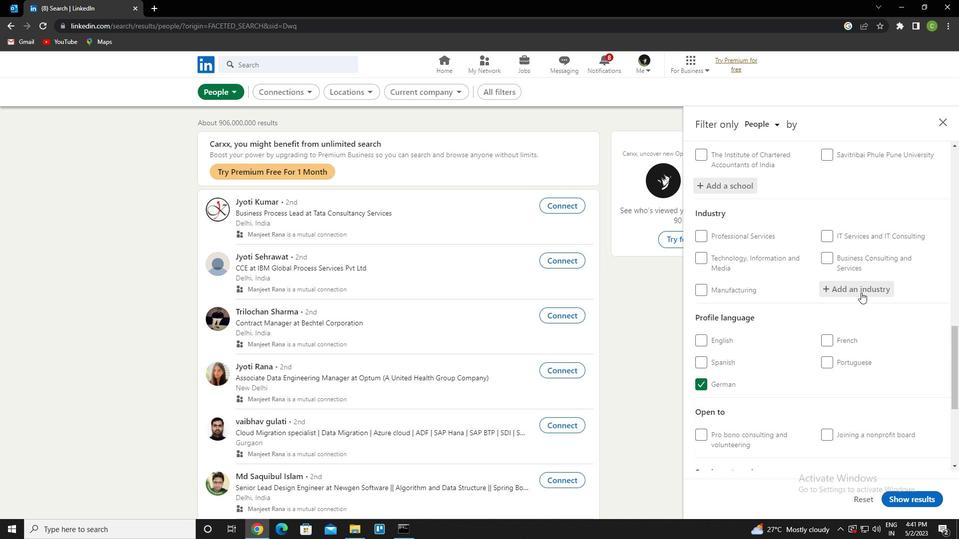 
Action: Key pressed <Key.caps_lock>f<Key.caps_lock>orestry<Key.down><Key.enter>
Screenshot: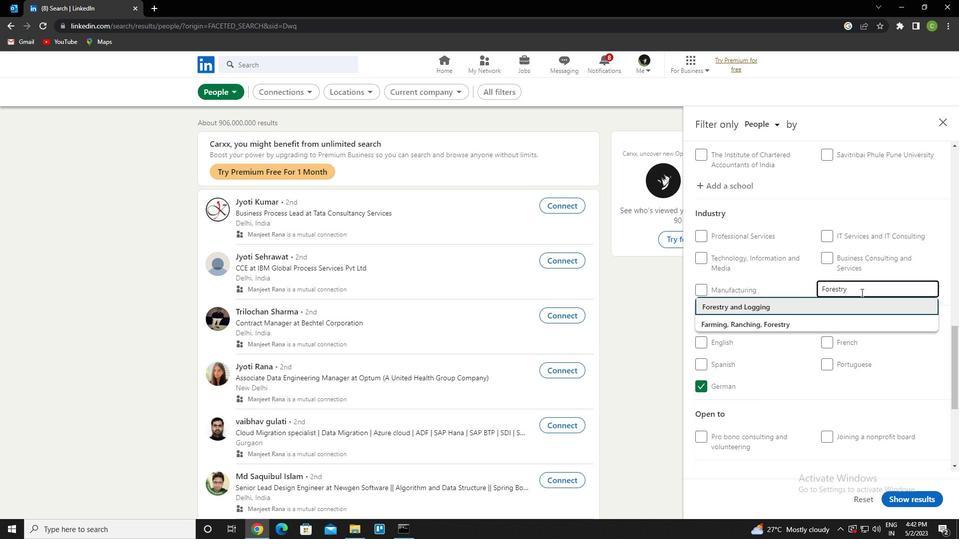
Action: Mouse scrolled (861, 292) with delta (0, 0)
Screenshot: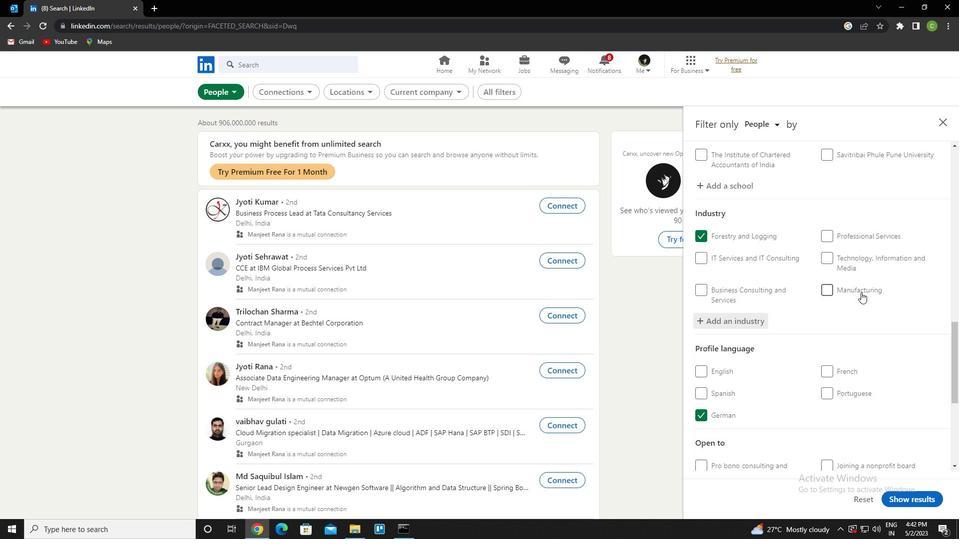 
Action: Mouse scrolled (861, 292) with delta (0, 0)
Screenshot: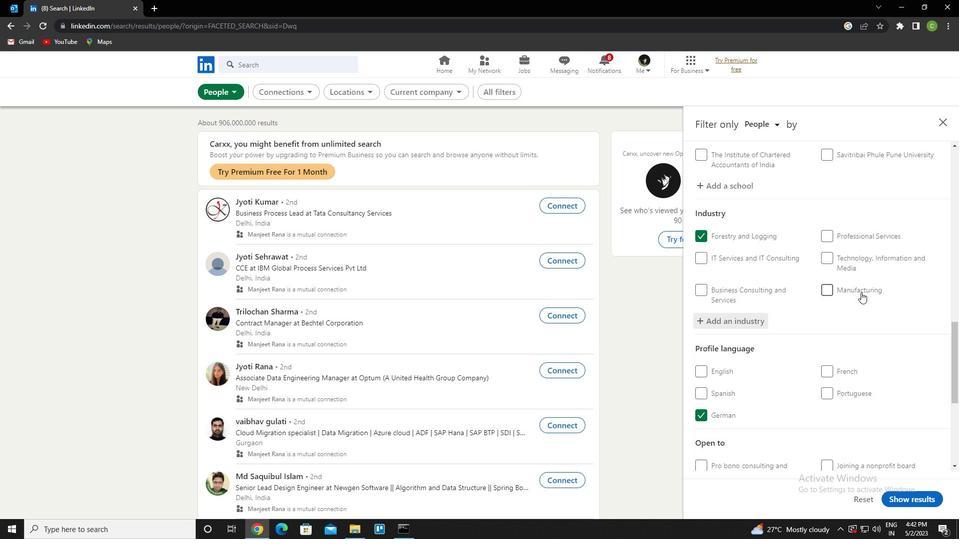 
Action: Mouse scrolled (861, 292) with delta (0, 0)
Screenshot: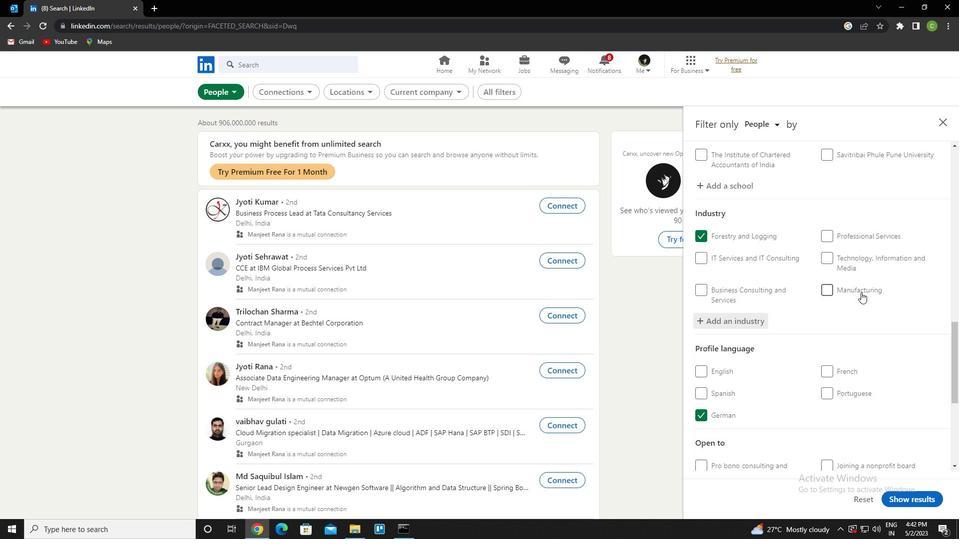 
Action: Mouse scrolled (861, 292) with delta (0, 0)
Screenshot: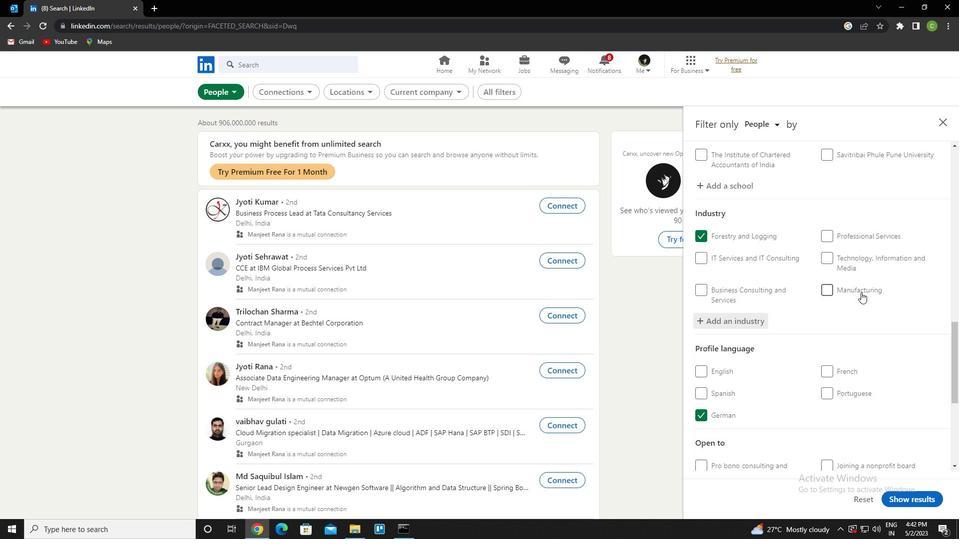 
Action: Mouse scrolled (861, 292) with delta (0, 0)
Screenshot: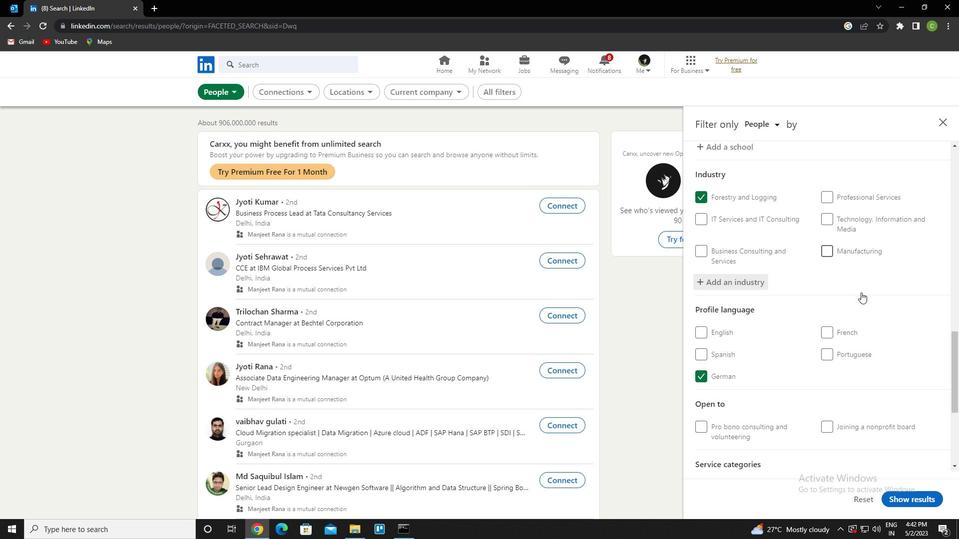 
Action: Mouse scrolled (861, 292) with delta (0, 0)
Screenshot: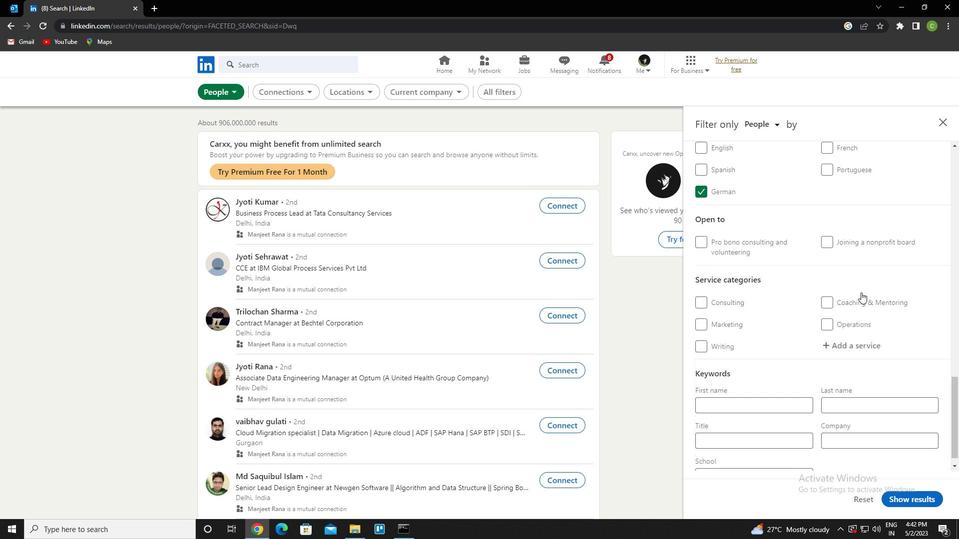 
Action: Mouse scrolled (861, 292) with delta (0, 0)
Screenshot: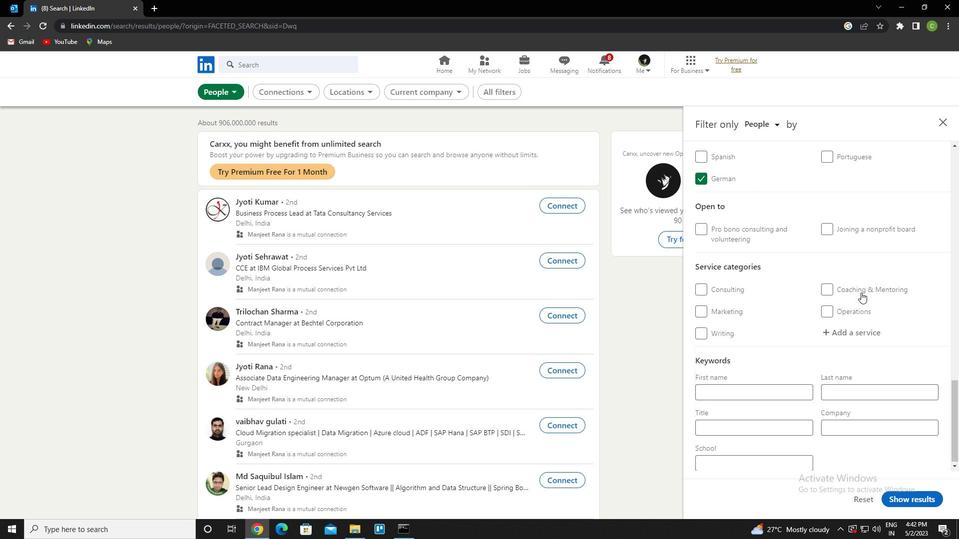 
Action: Mouse scrolled (861, 292) with delta (0, 0)
Screenshot: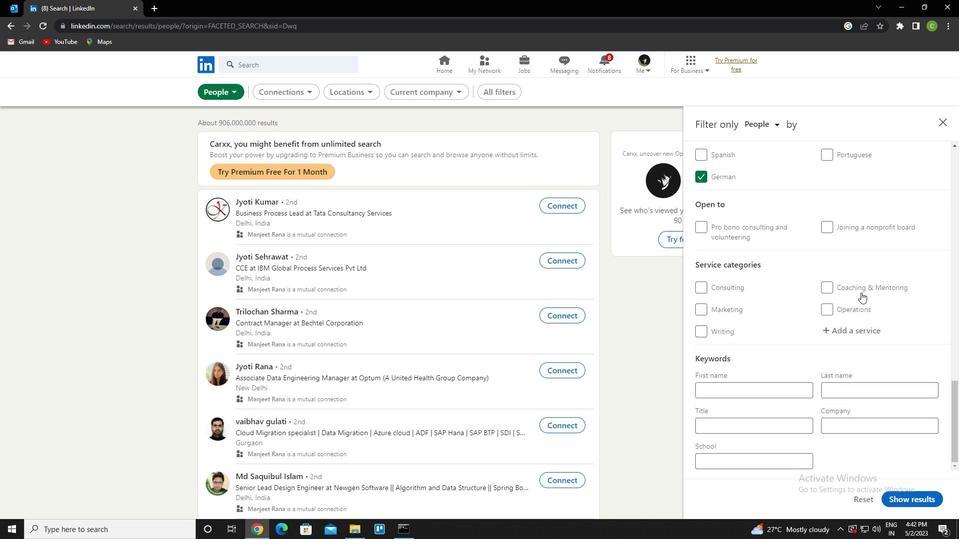 
Action: Mouse moved to (860, 327)
Screenshot: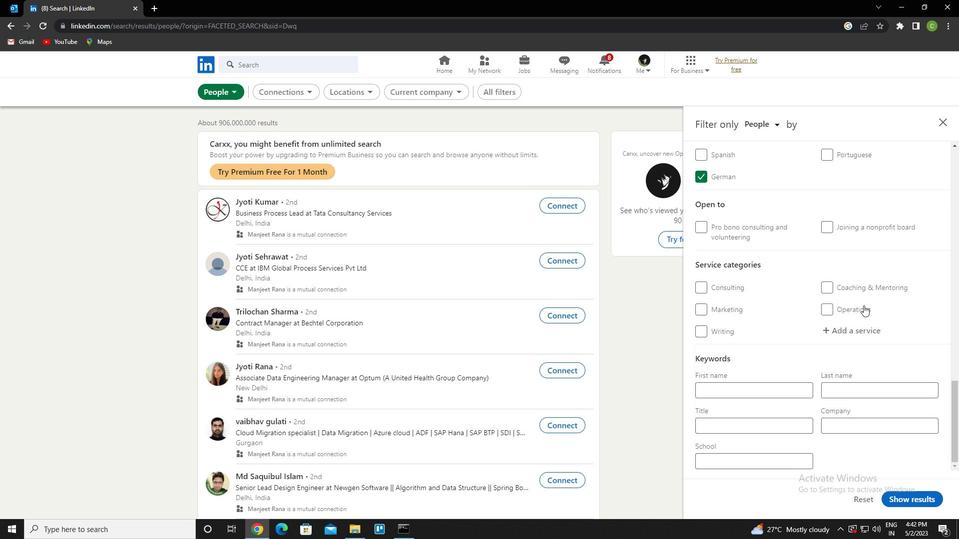 
Action: Mouse pressed left at (860, 327)
Screenshot: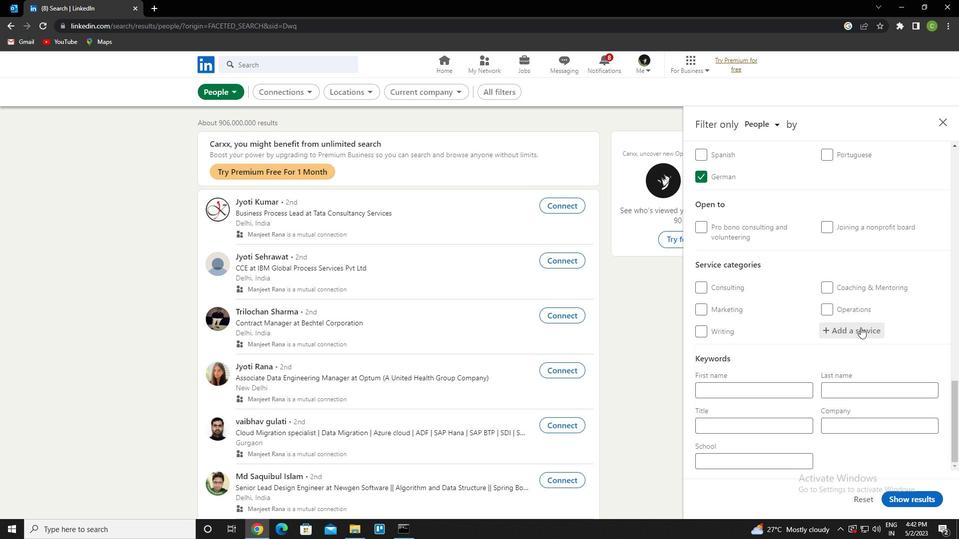 
Action: Key pressed <Key.caps_lock>p<Key.caps_lock>hotogra<Key.down><Key.down><Key.enter>
Screenshot: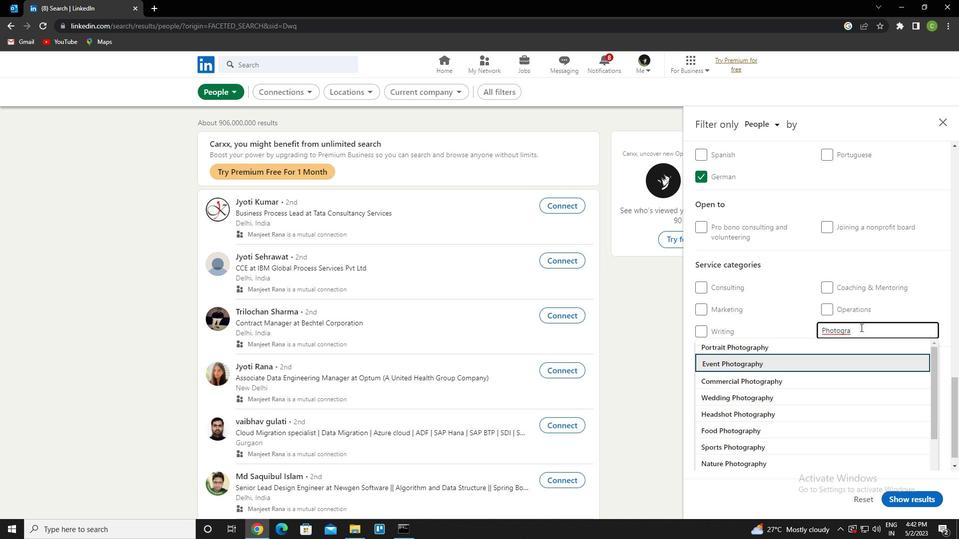 
Action: Mouse scrolled (860, 327) with delta (0, 0)
Screenshot: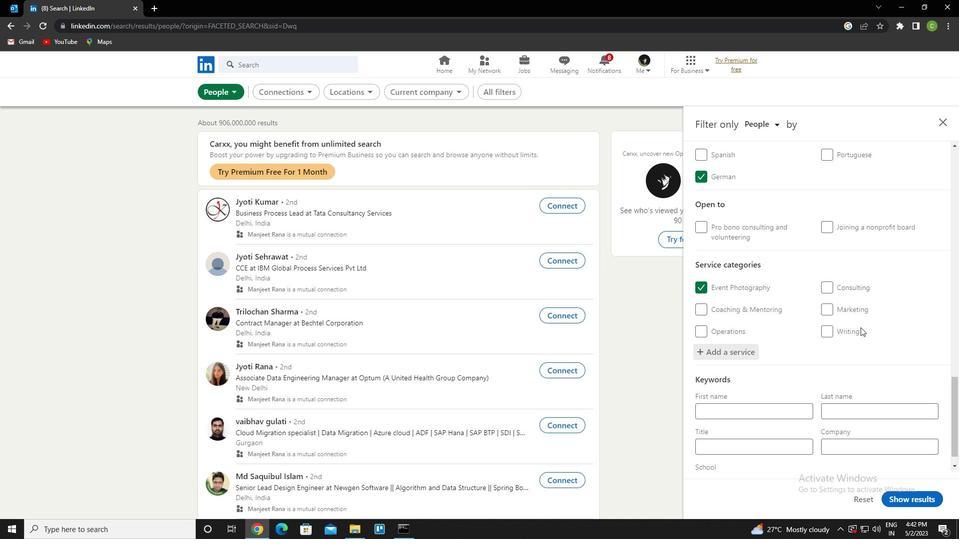 
Action: Mouse scrolled (860, 327) with delta (0, 0)
Screenshot: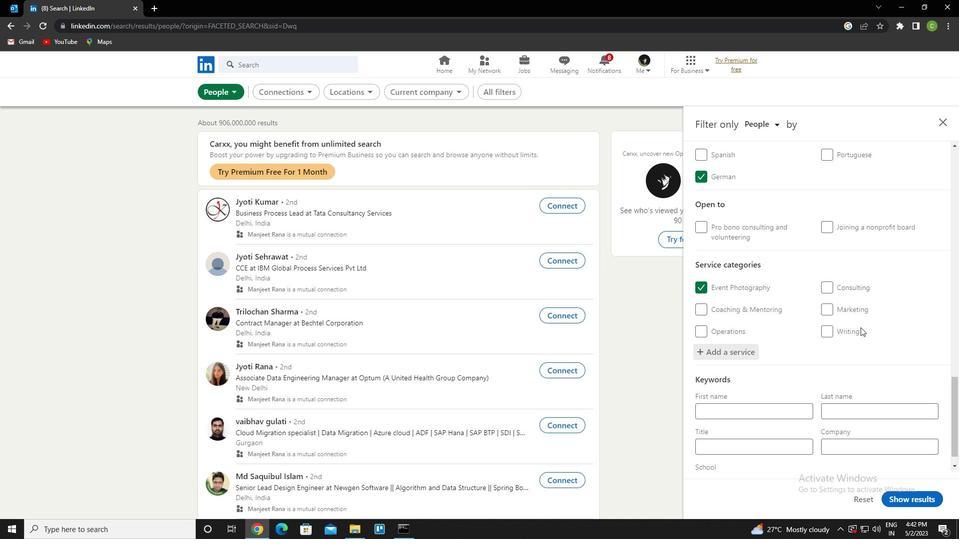 
Action: Mouse scrolled (860, 327) with delta (0, 0)
Screenshot: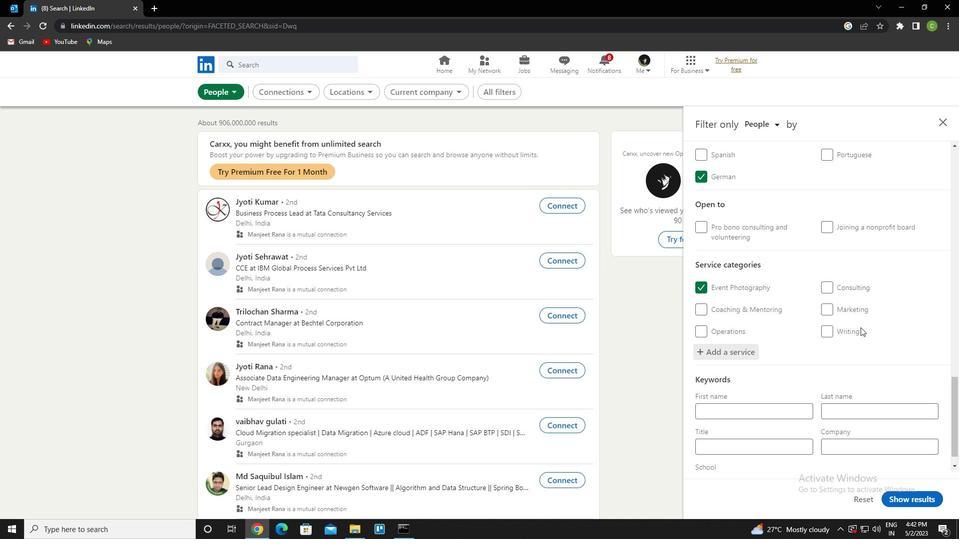 
Action: Mouse scrolled (860, 327) with delta (0, 0)
Screenshot: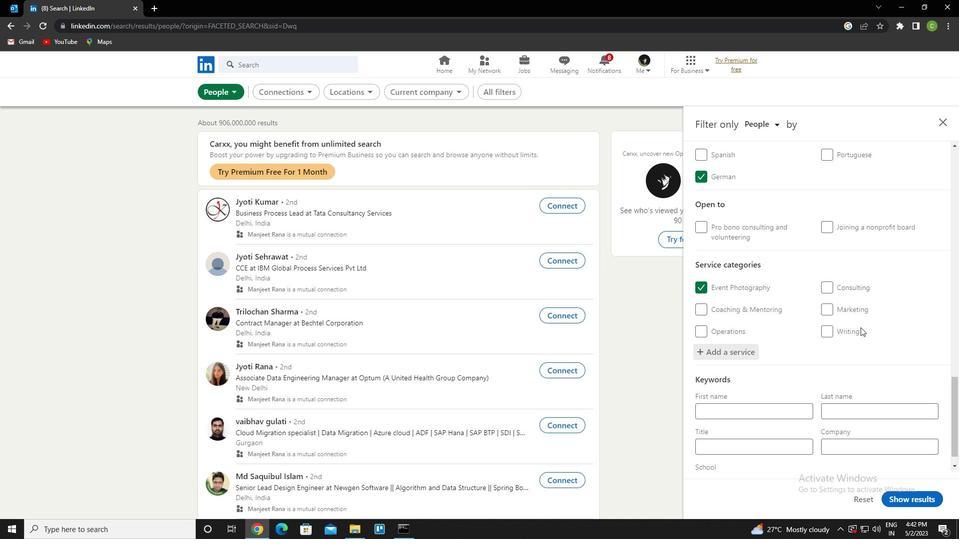 
Action: Mouse scrolled (860, 327) with delta (0, 0)
Screenshot: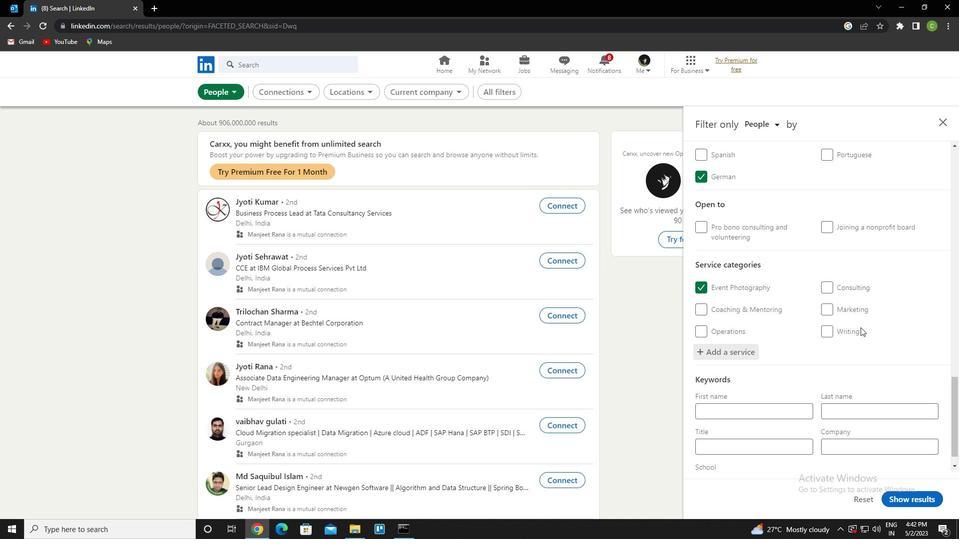 
Action: Mouse scrolled (860, 327) with delta (0, 0)
Screenshot: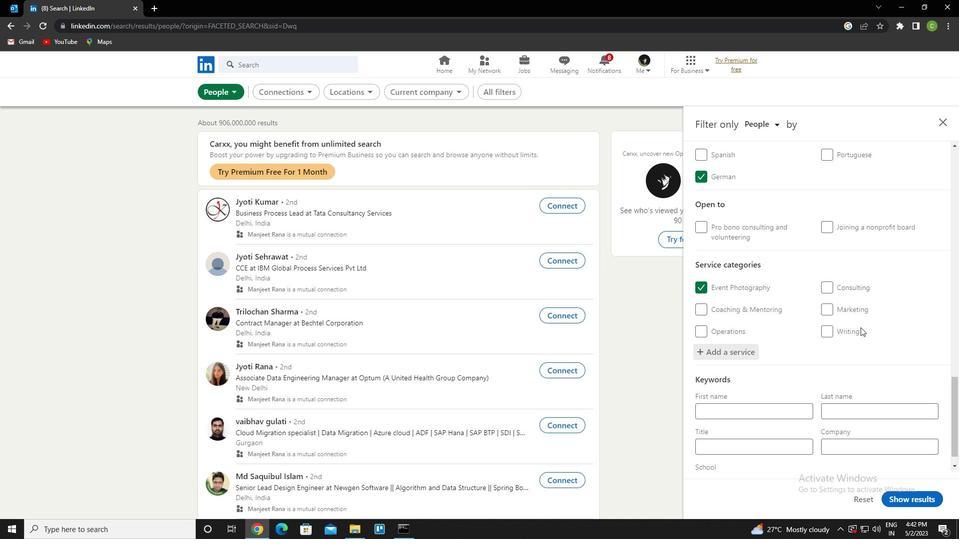 
Action: Mouse scrolled (860, 327) with delta (0, 0)
Screenshot: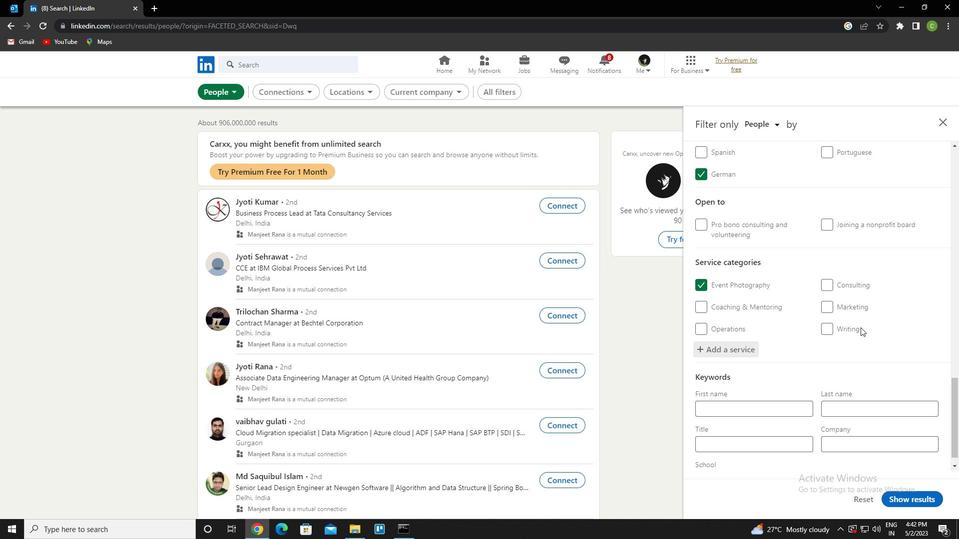
Action: Mouse scrolled (860, 327) with delta (0, 0)
Screenshot: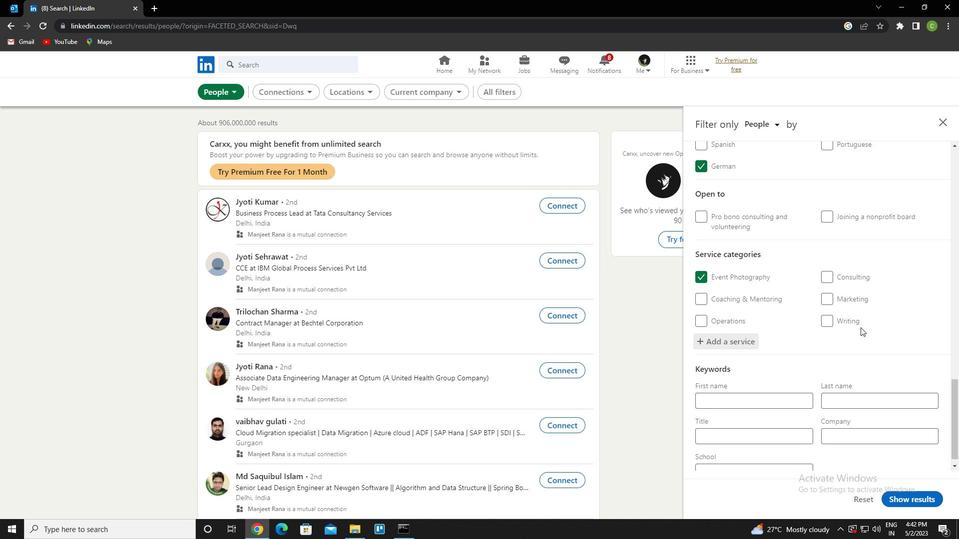 
Action: Mouse moved to (794, 430)
Screenshot: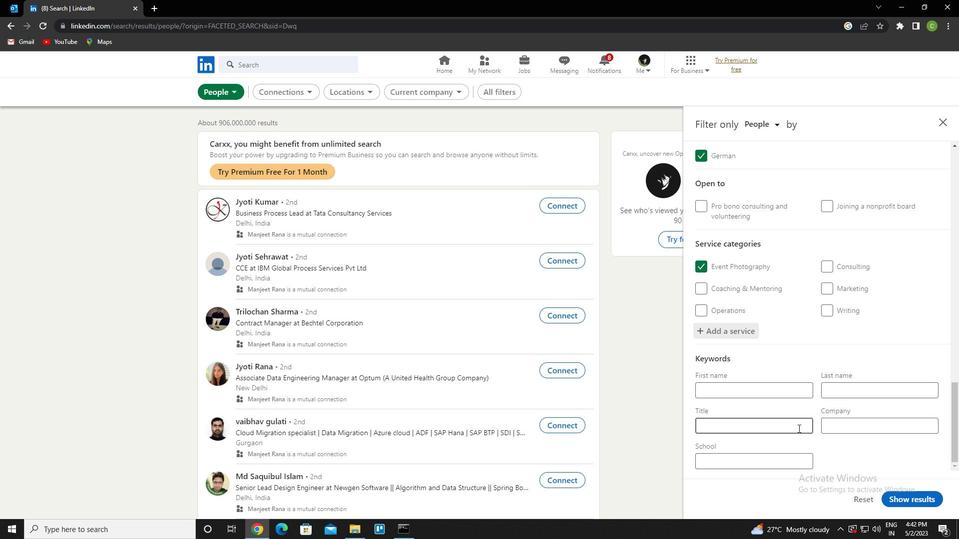 
Action: Mouse pressed left at (794, 430)
Screenshot: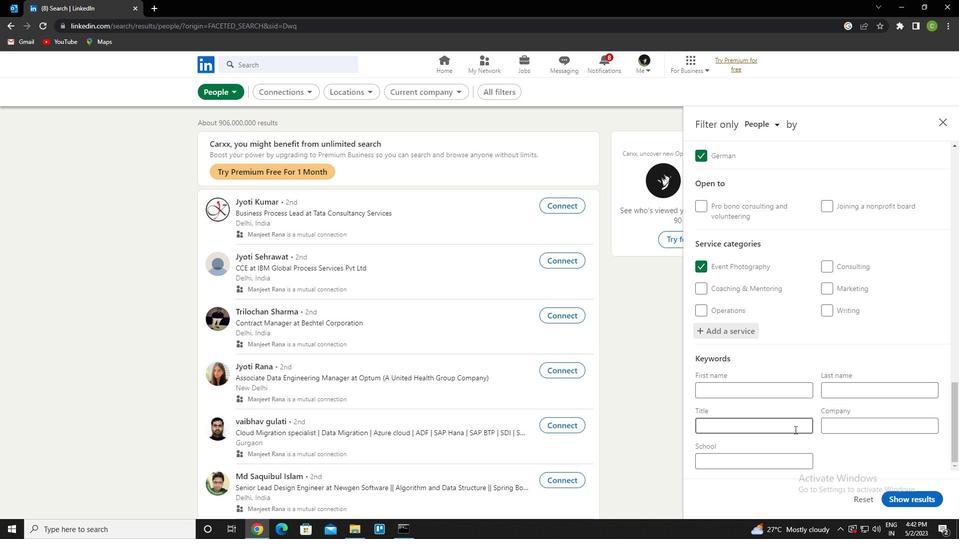 
Action: Key pressed <Key.caps_lock>r<Key.caps_lock>estaurant<Key.space><Key.caps_lock>c<Key.caps_lock>hain<Key.space><Key.caps_lock>e<Key.caps_lock>xecutive
Screenshot: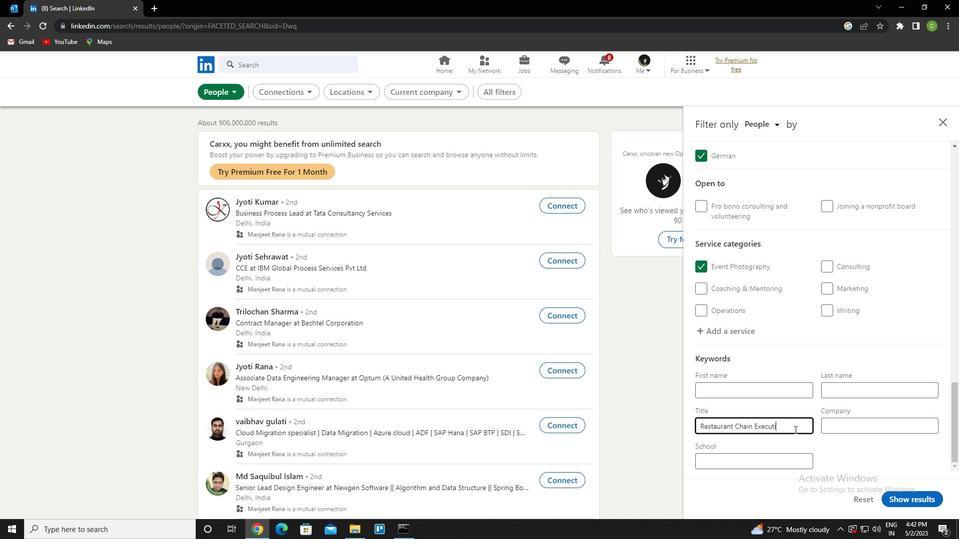 
Action: Mouse moved to (907, 502)
Screenshot: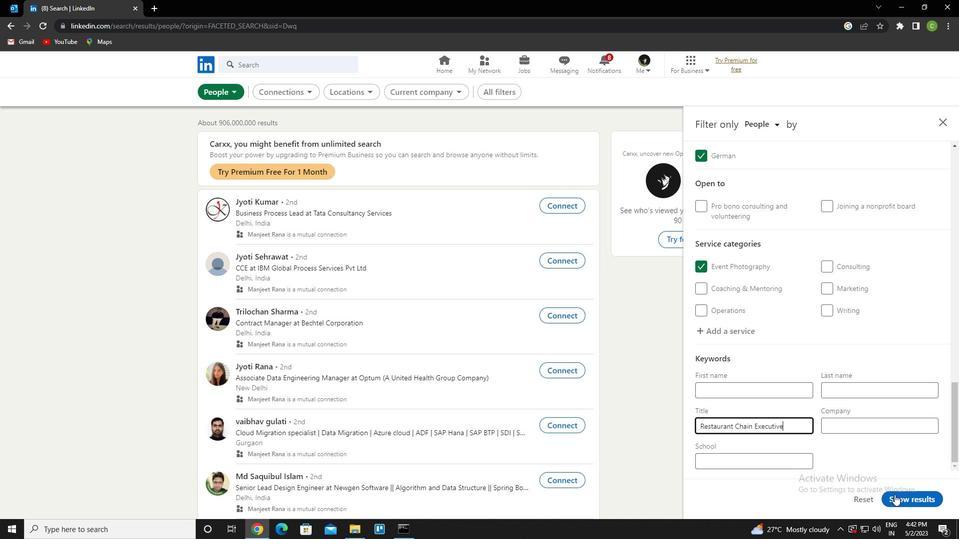 
Action: Mouse pressed left at (907, 502)
Screenshot: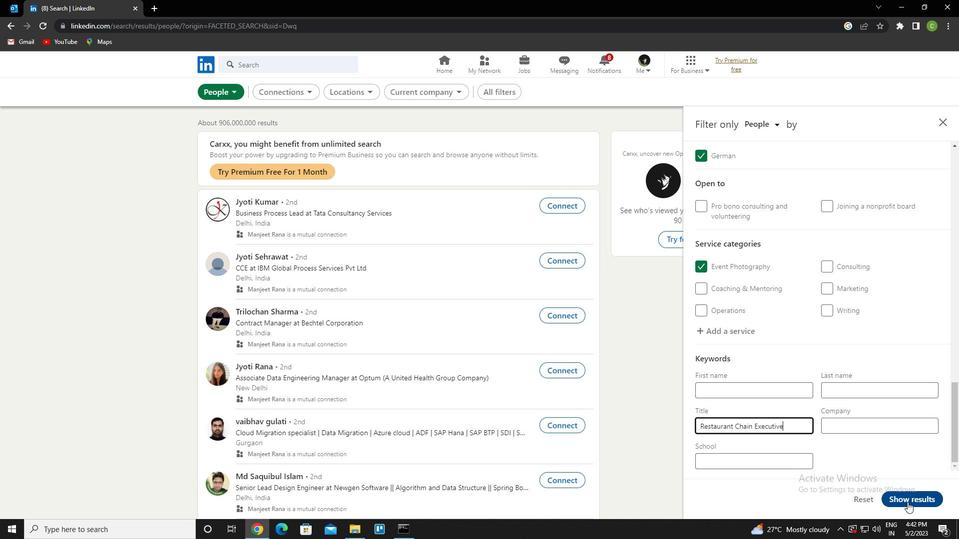 
Action: Mouse moved to (361, 525)
Screenshot: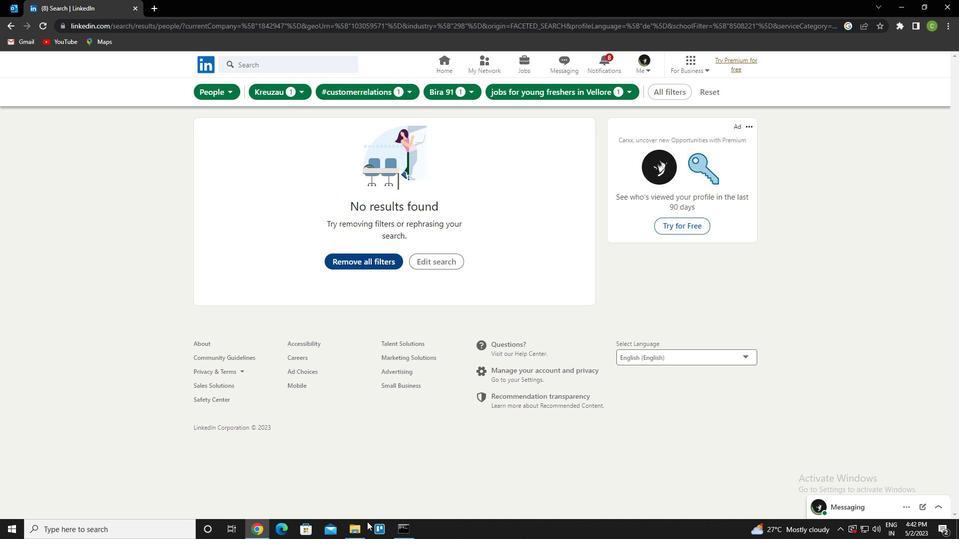 
